 Task: Look for space in Santo Tomé, Argentina from 4th June, 2023 to 8th June, 2023 for 2 adults in price range Rs.8000 to Rs.16000. Place can be private room with 1  bedroom having 1 bed and 1 bathroom. Property type can be hotel. Amenities needed are: heating, . Booking option can be shelf check-in. Required host language is English.
Action: Mouse moved to (408, 94)
Screenshot: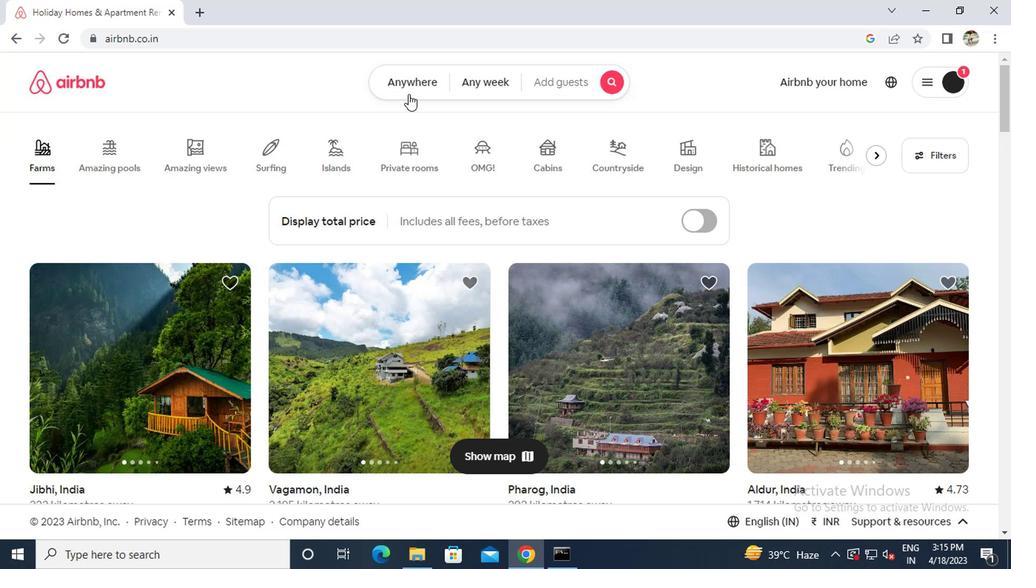 
Action: Mouse pressed left at (408, 94)
Screenshot: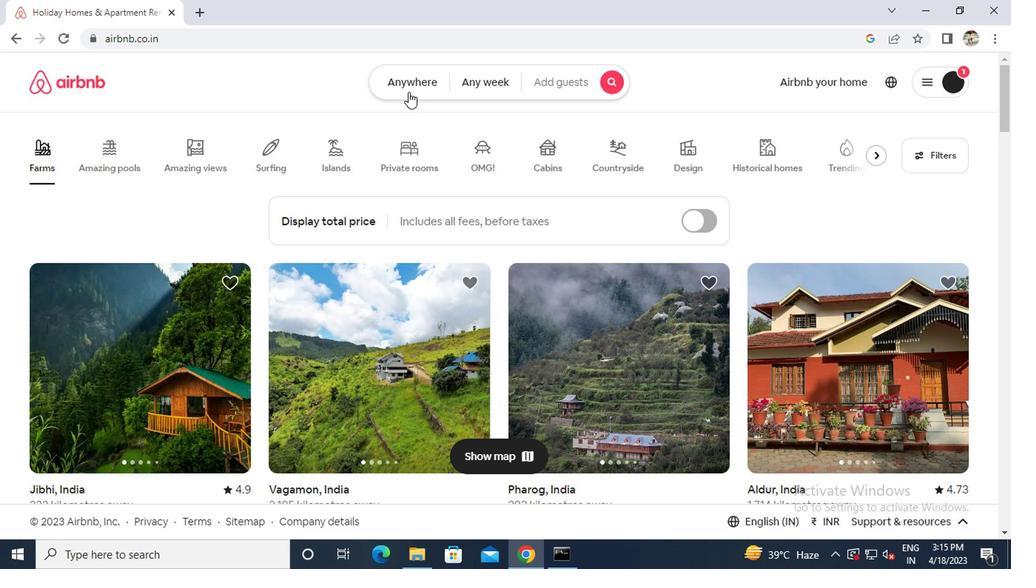
Action: Mouse moved to (279, 145)
Screenshot: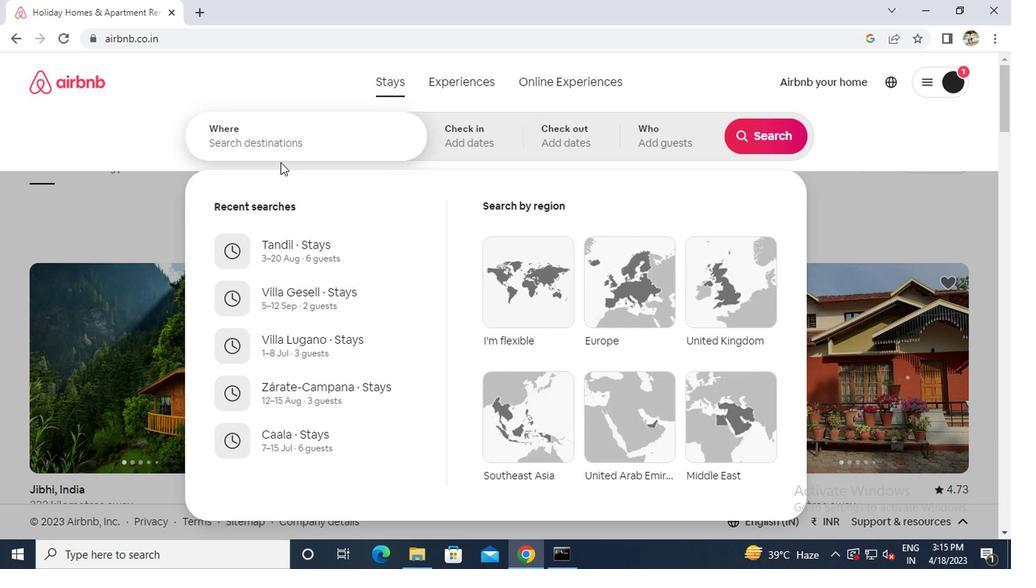 
Action: Mouse pressed left at (279, 145)
Screenshot: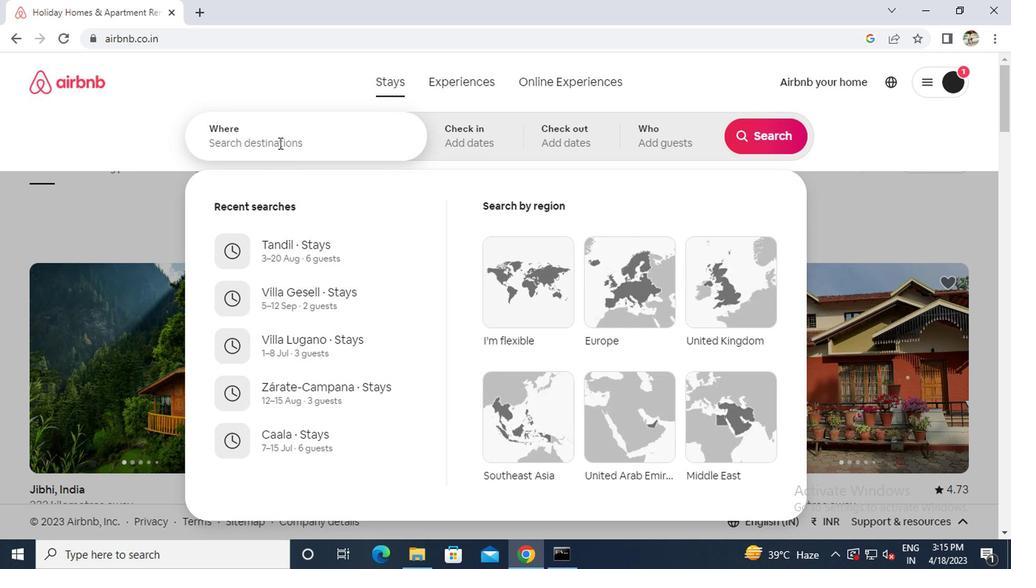 
Action: Key pressed s<Key.caps_lock>anto<Key.space><Key.caps_lock>t<Key.caps_lock>ome<Key.space><Key.caps_lock>a<Key.caps_lock>rgentina
Screenshot: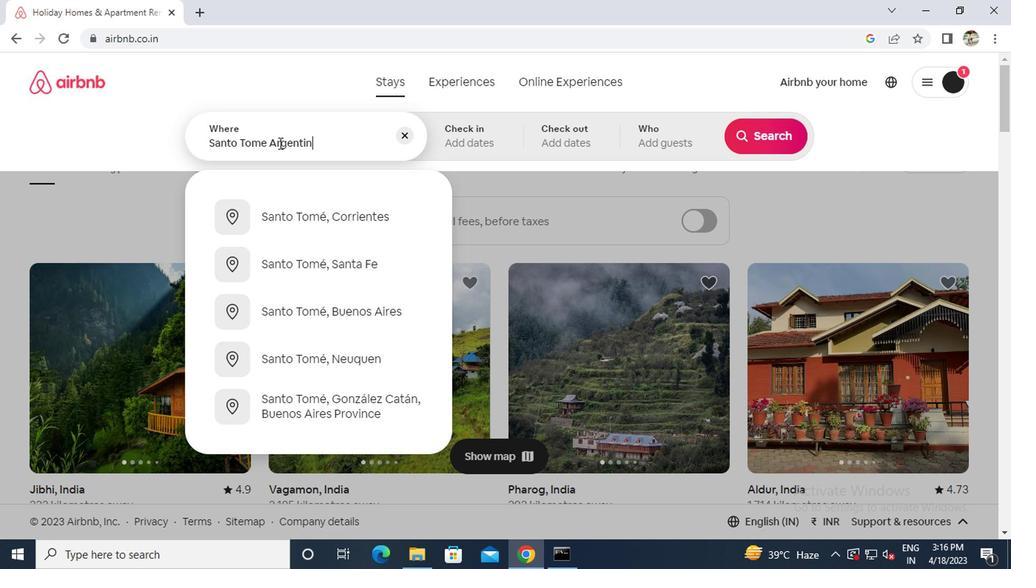 
Action: Mouse moved to (308, 212)
Screenshot: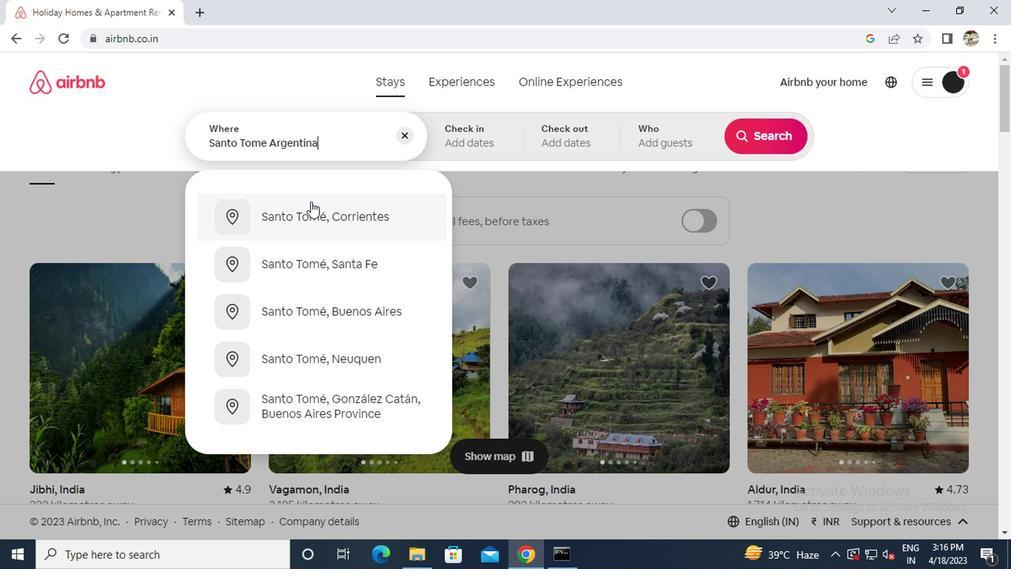 
Action: Mouse pressed left at (308, 212)
Screenshot: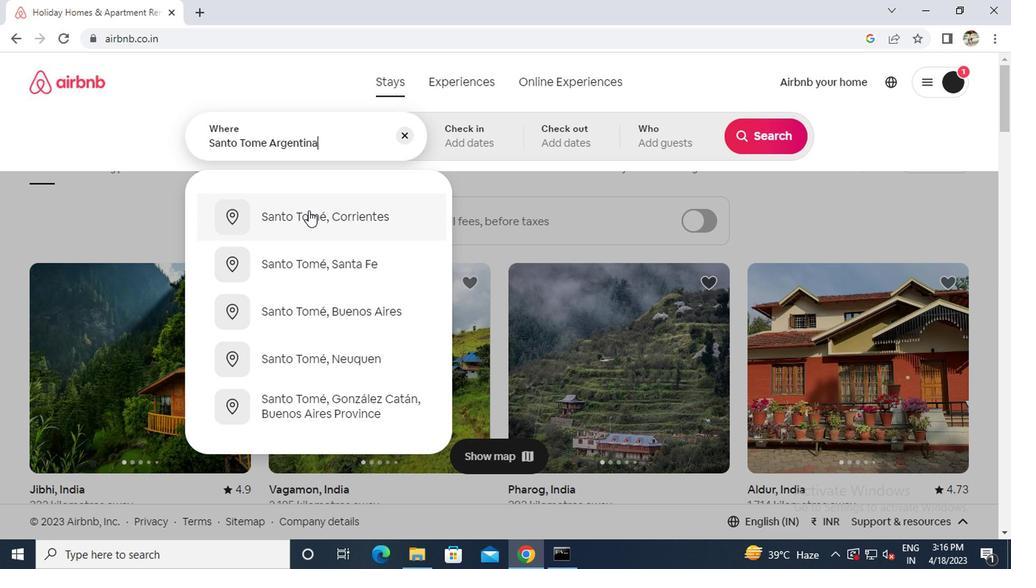 
Action: Mouse moved to (749, 259)
Screenshot: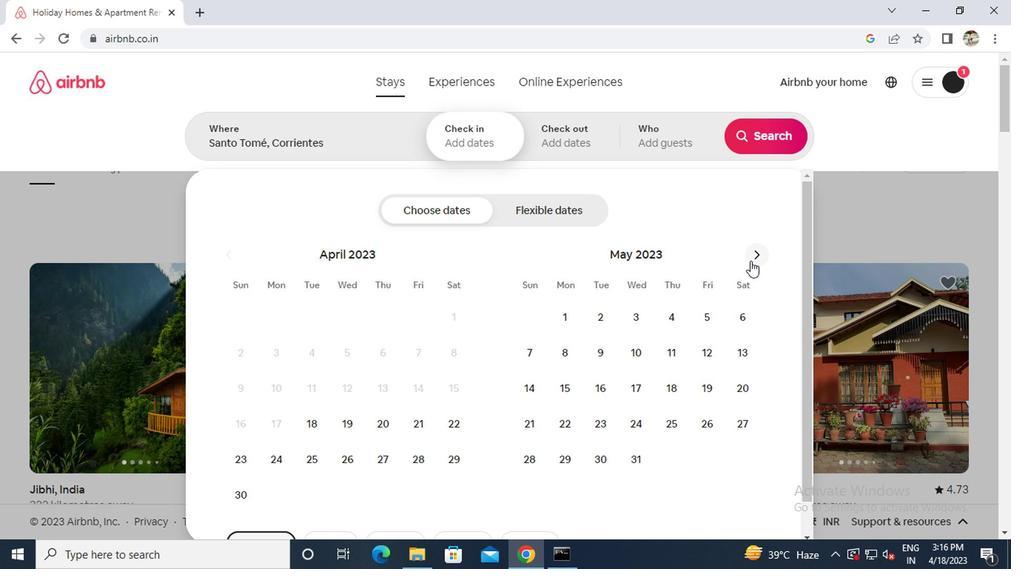 
Action: Mouse pressed left at (749, 259)
Screenshot: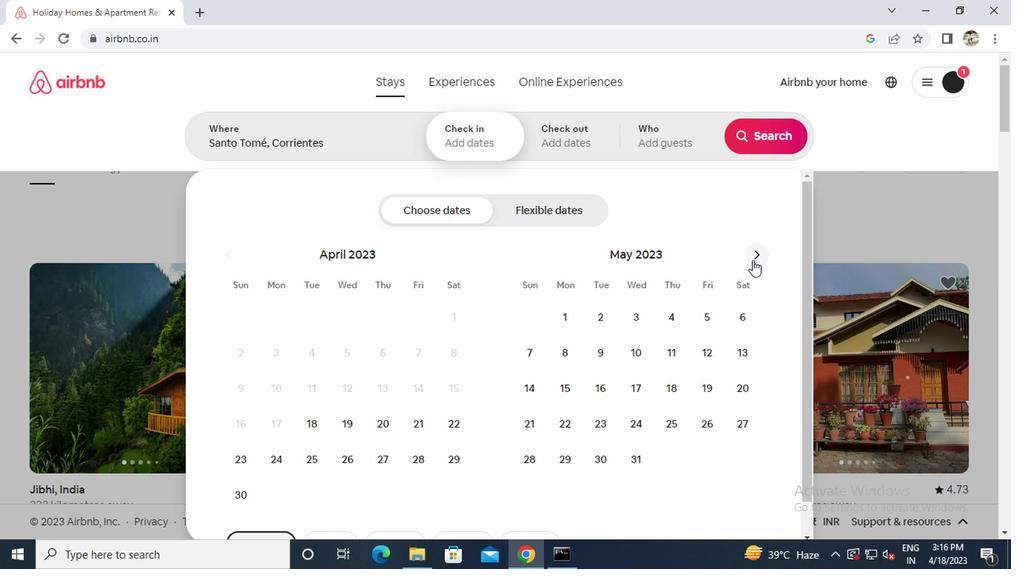 
Action: Mouse pressed left at (749, 259)
Screenshot: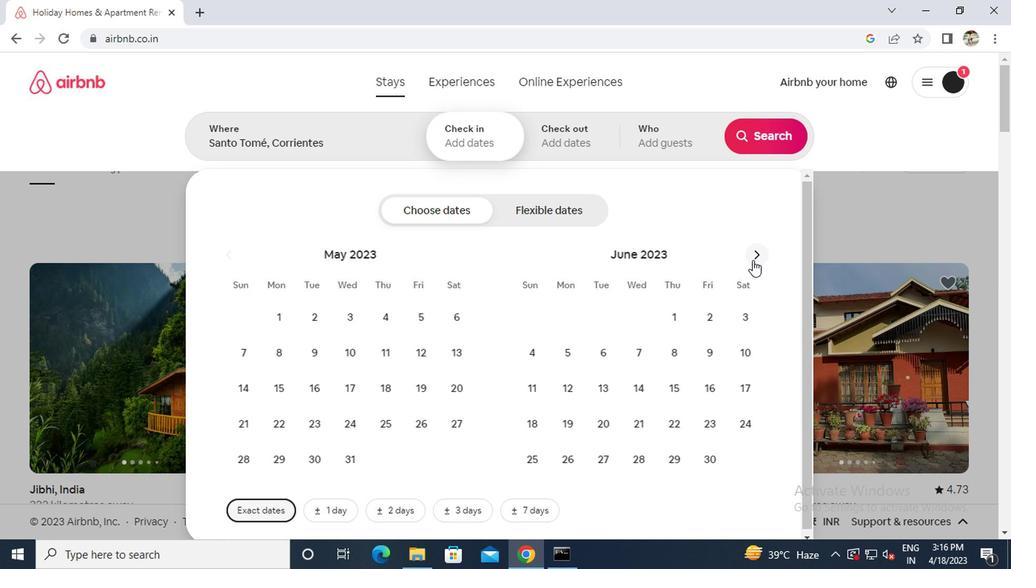 
Action: Mouse moved to (246, 354)
Screenshot: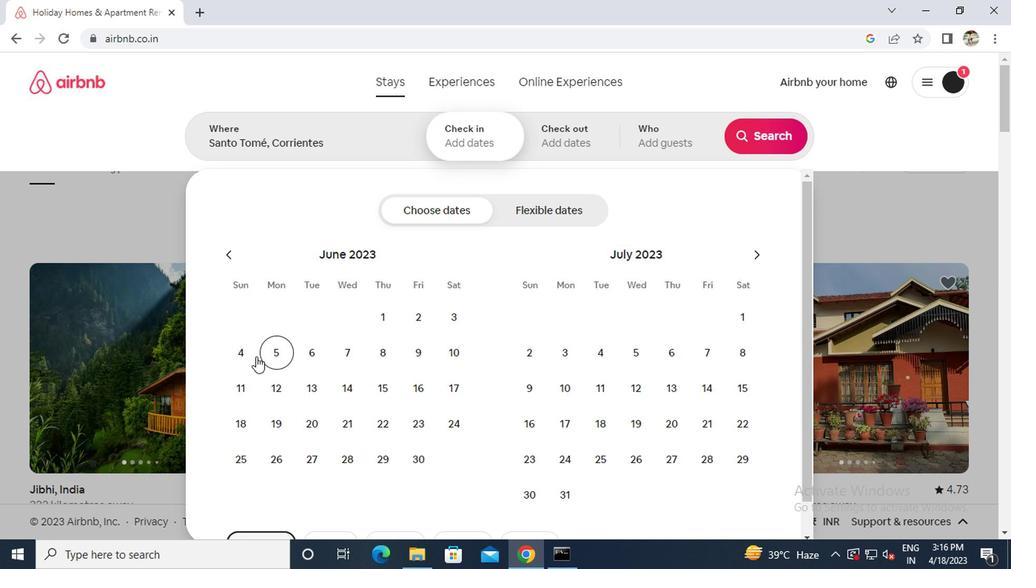
Action: Mouse pressed left at (246, 354)
Screenshot: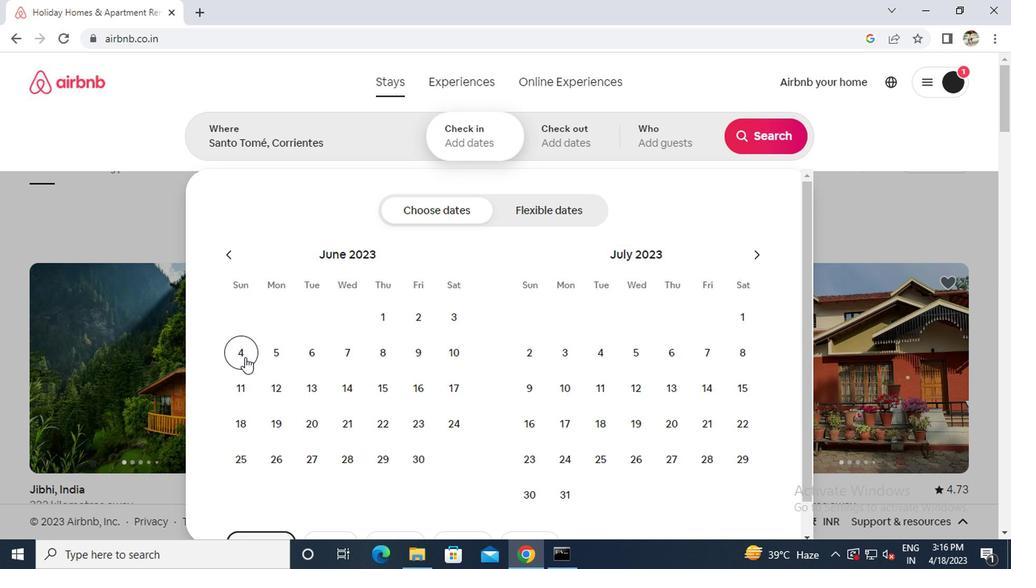 
Action: Mouse moved to (389, 358)
Screenshot: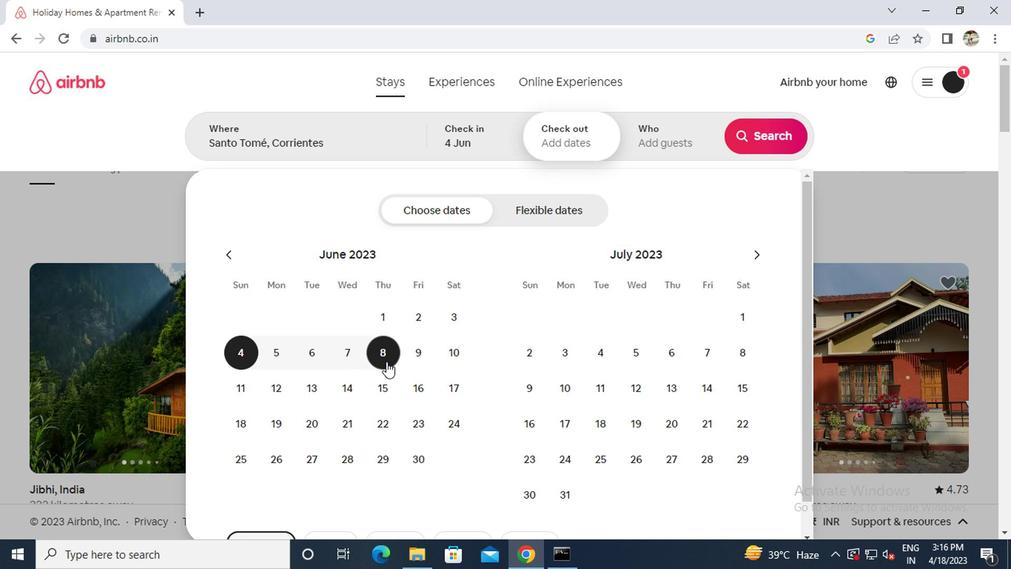 
Action: Mouse pressed left at (389, 358)
Screenshot: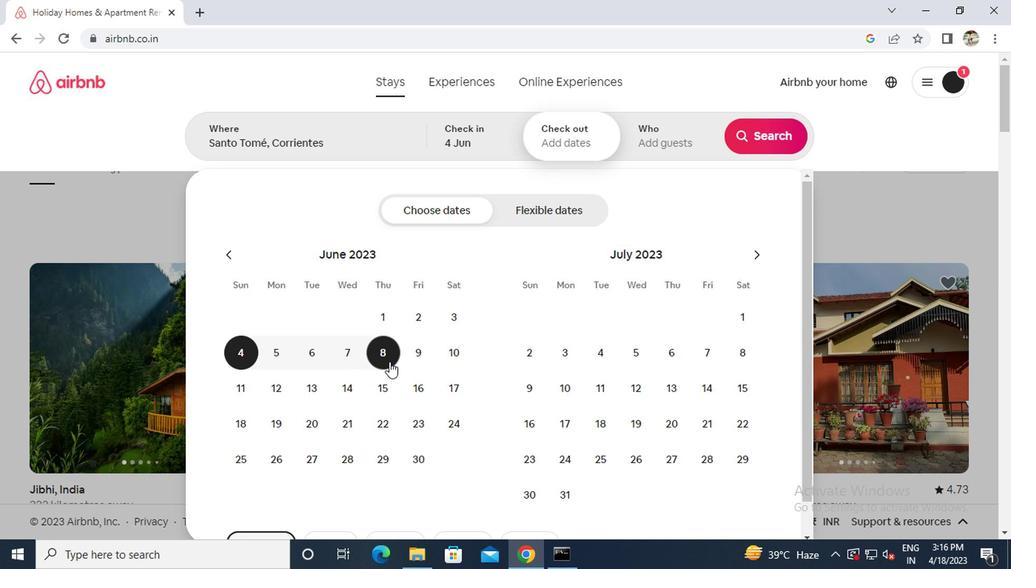 
Action: Mouse moved to (641, 149)
Screenshot: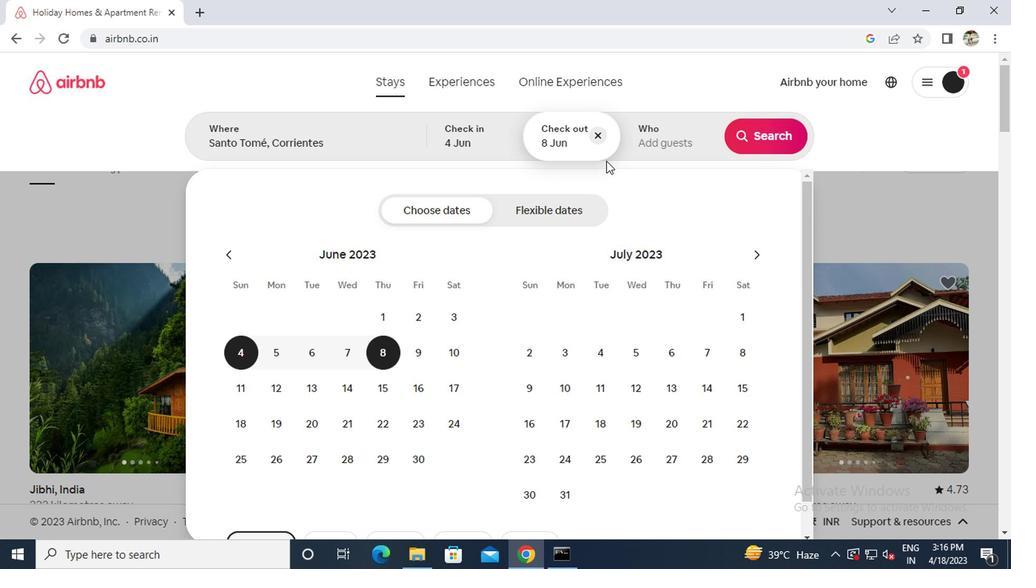
Action: Mouse pressed left at (641, 149)
Screenshot: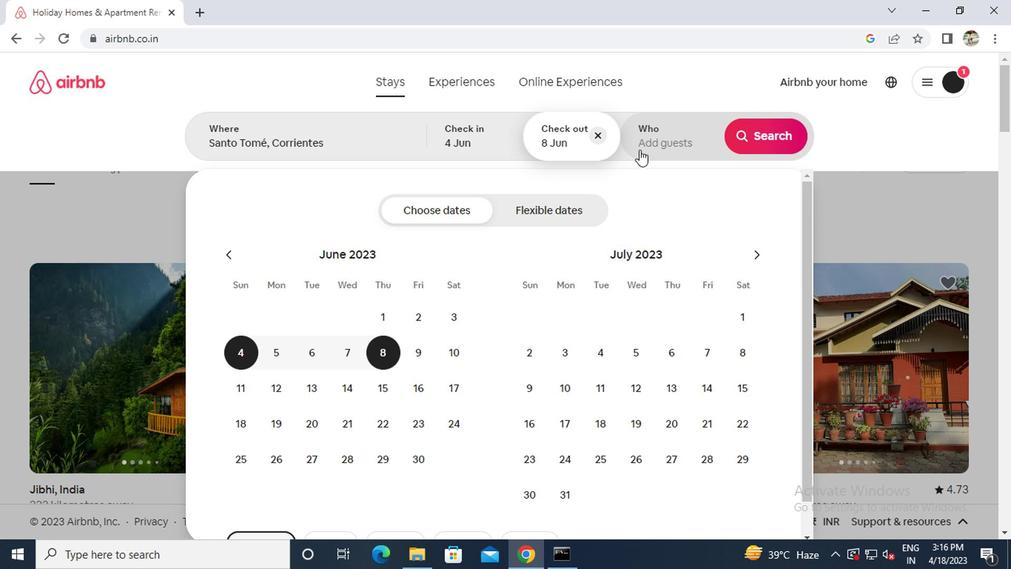 
Action: Mouse moved to (760, 217)
Screenshot: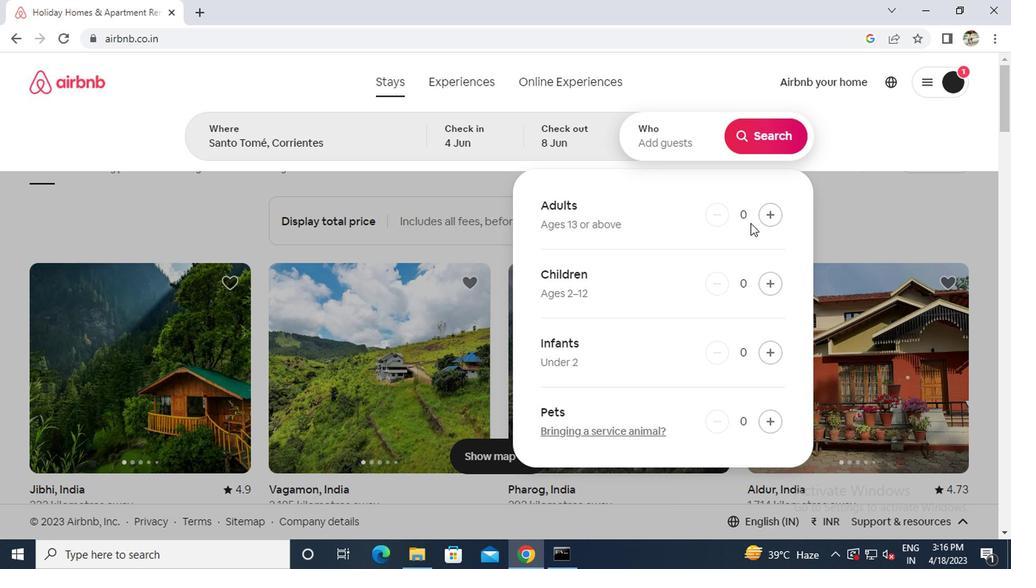 
Action: Mouse pressed left at (760, 217)
Screenshot: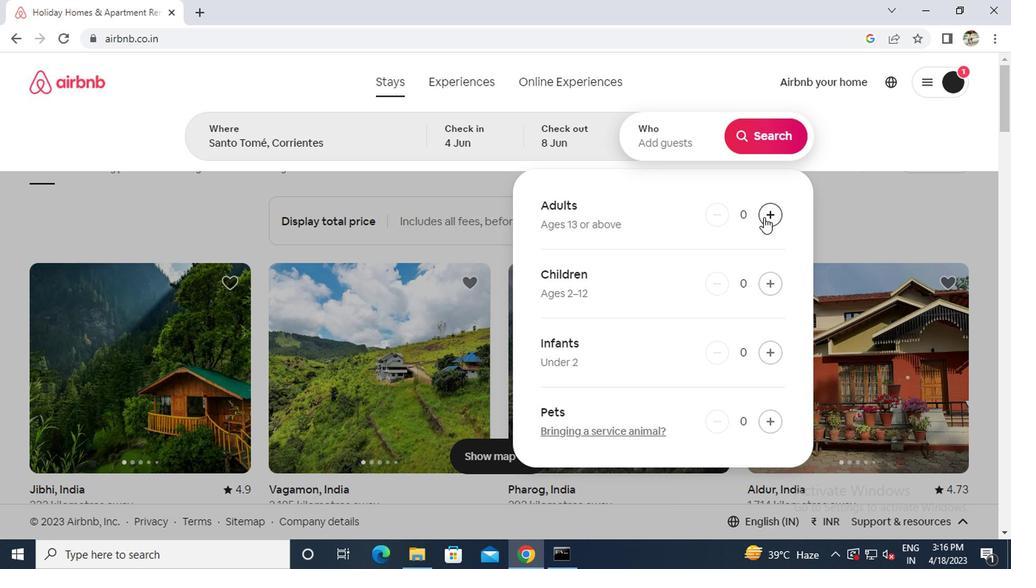 
Action: Mouse pressed left at (760, 217)
Screenshot: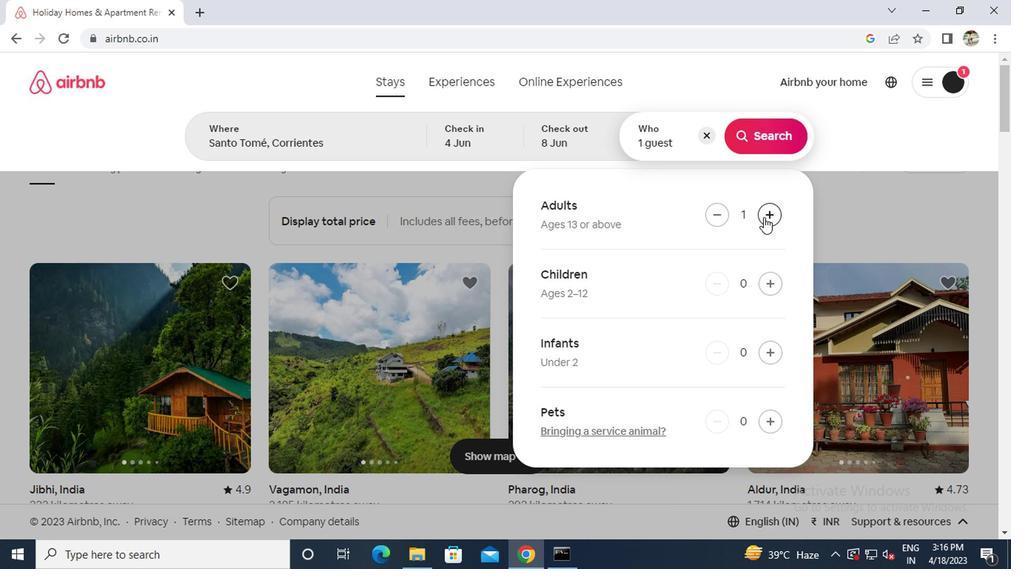 
Action: Mouse moved to (764, 145)
Screenshot: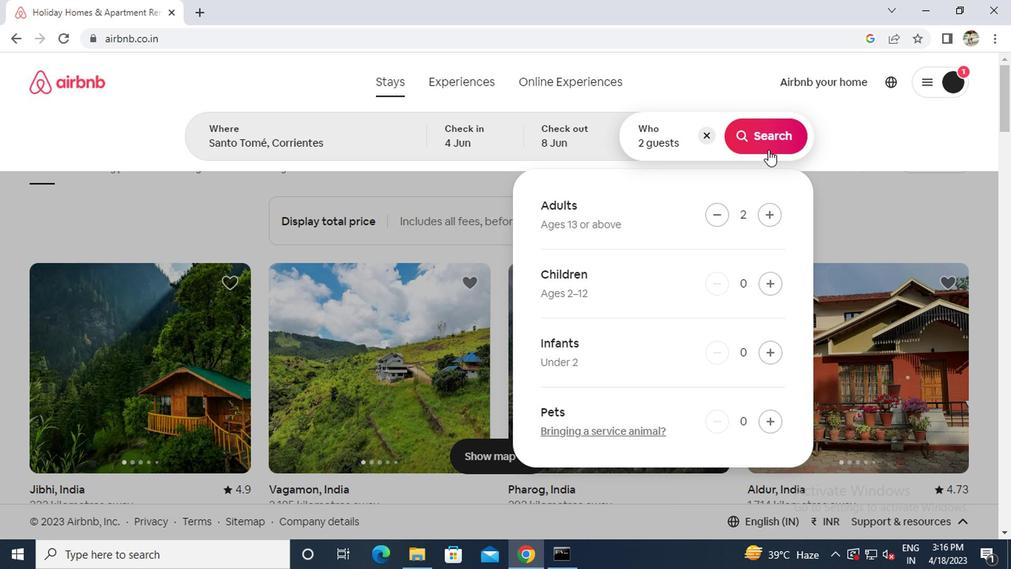 
Action: Mouse pressed left at (764, 145)
Screenshot: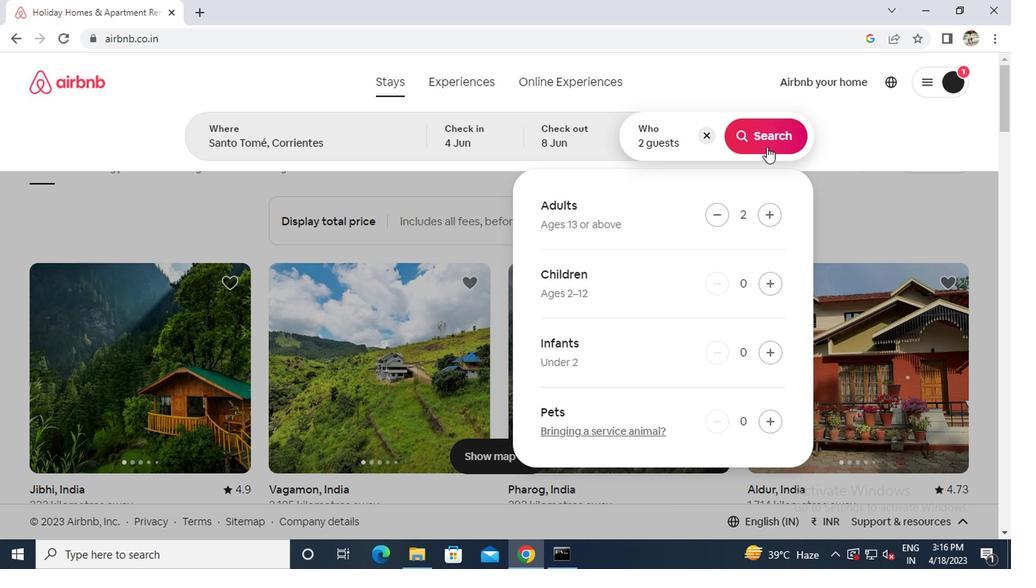 
Action: Mouse moved to (931, 141)
Screenshot: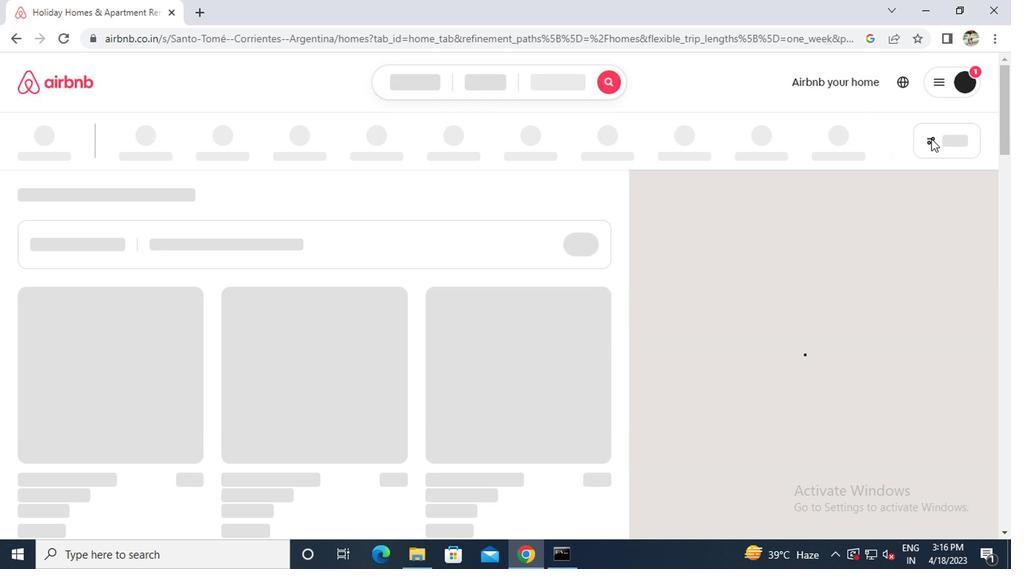 
Action: Mouse pressed left at (931, 141)
Screenshot: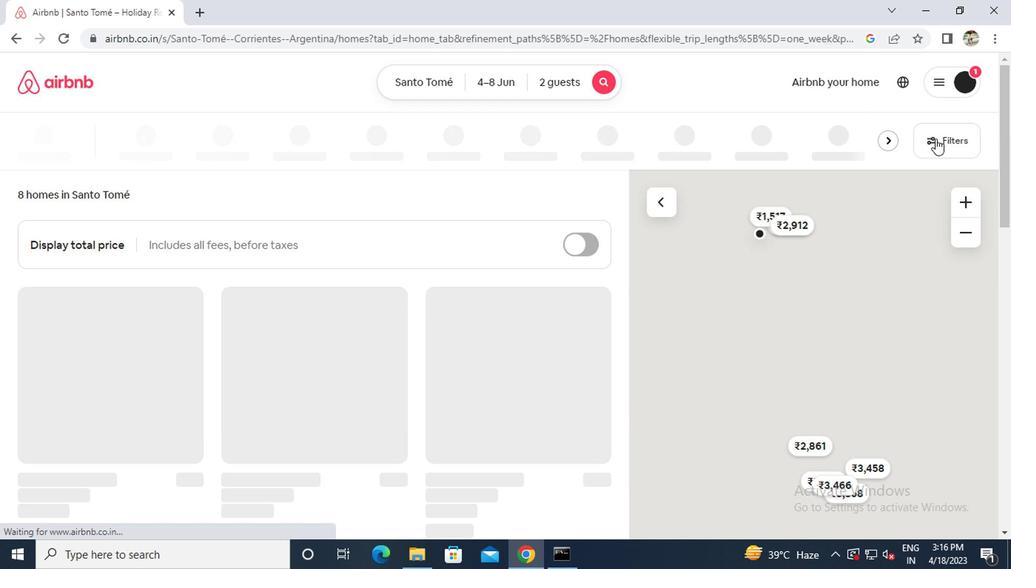 
Action: Mouse moved to (388, 331)
Screenshot: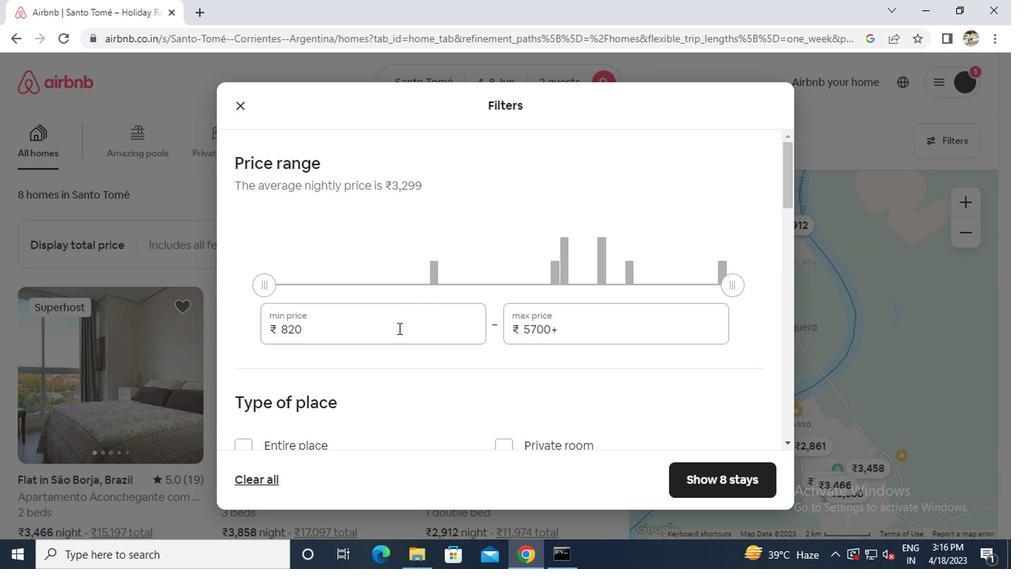 
Action: Mouse pressed left at (388, 331)
Screenshot: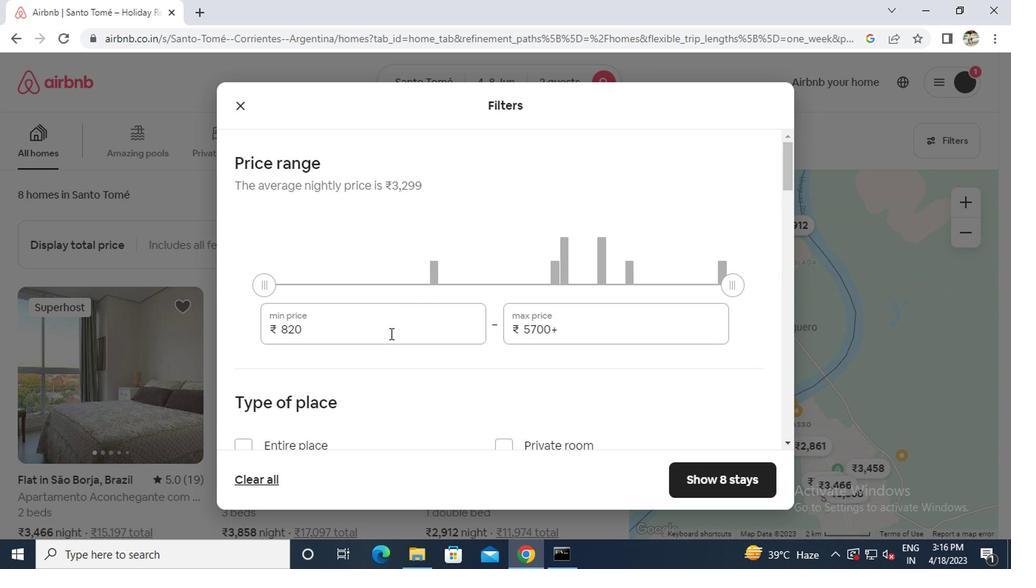 
Action: Key pressed ctrl+A8000
Screenshot: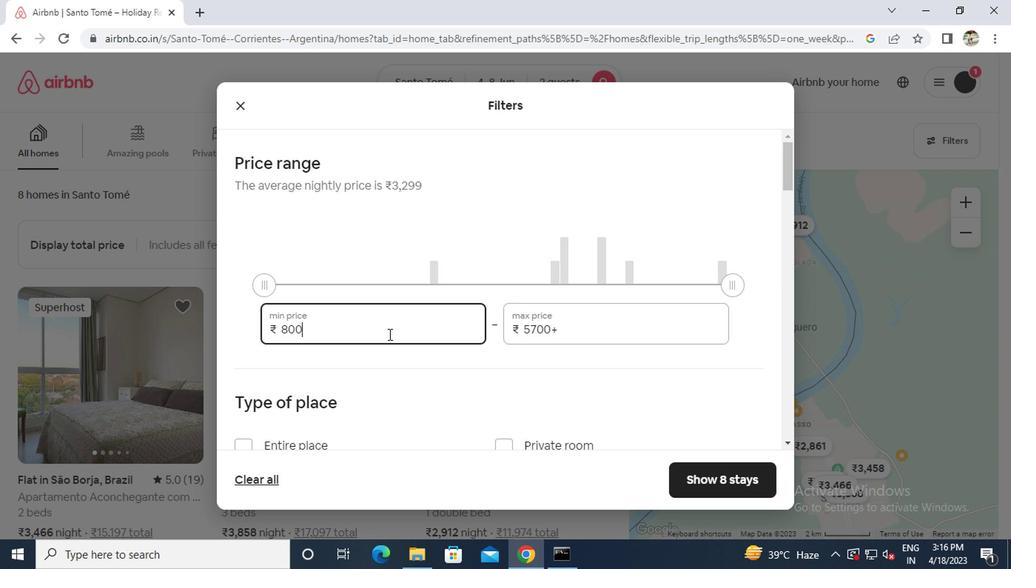 
Action: Mouse moved to (591, 330)
Screenshot: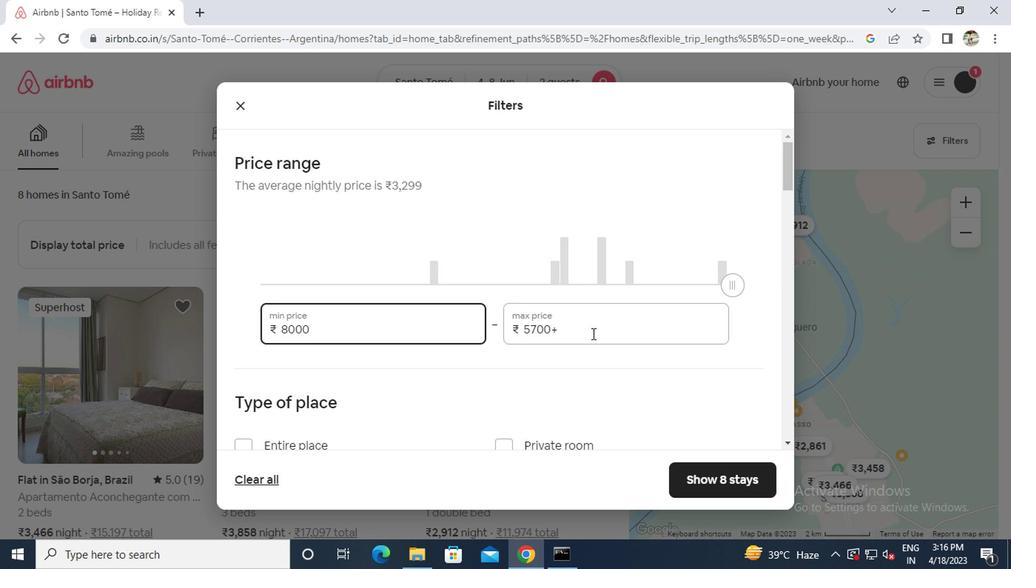 
Action: Mouse pressed left at (591, 330)
Screenshot: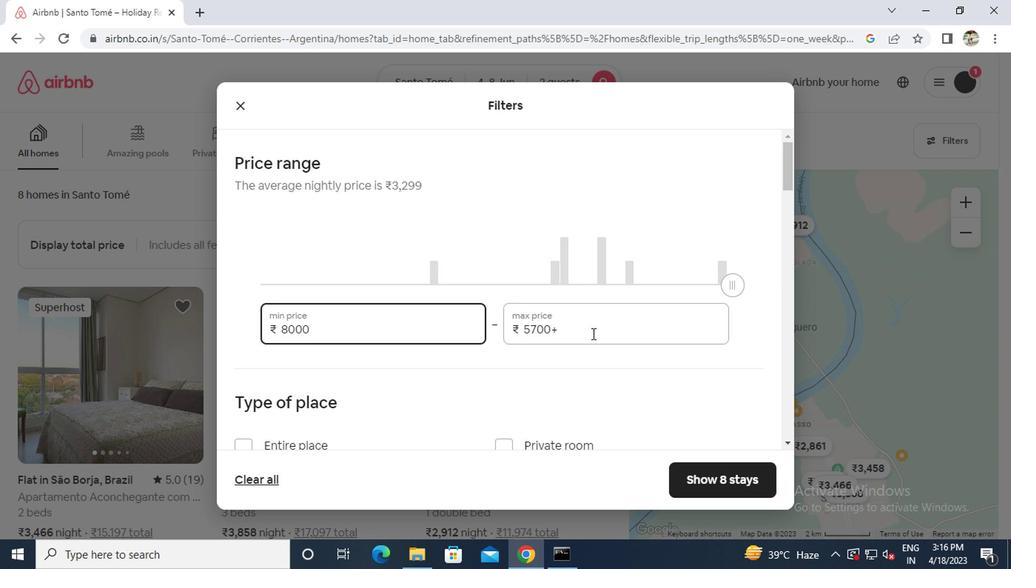 
Action: Key pressed ctrl+A16000
Screenshot: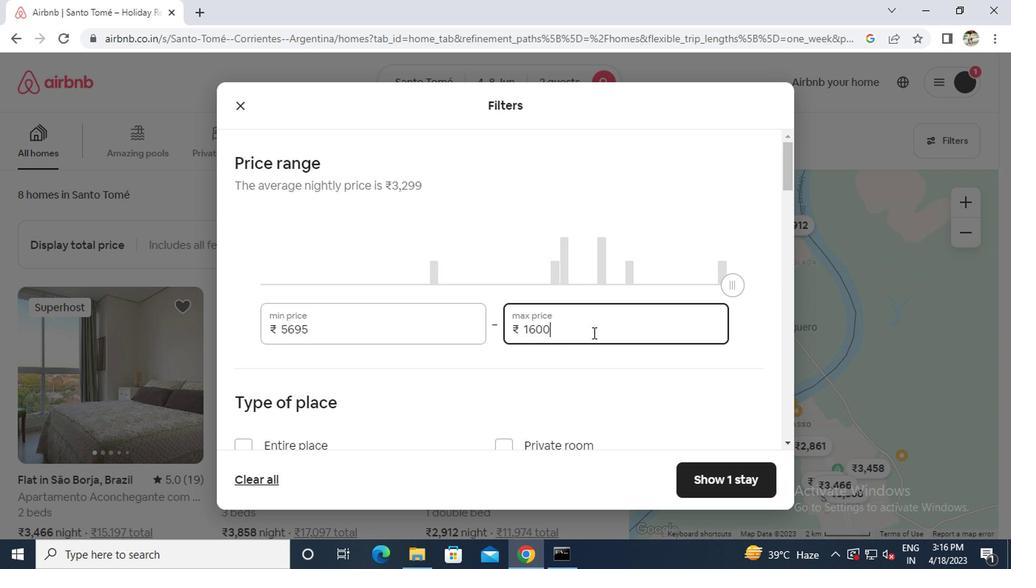 
Action: Mouse scrolled (591, 329) with delta (0, 0)
Screenshot: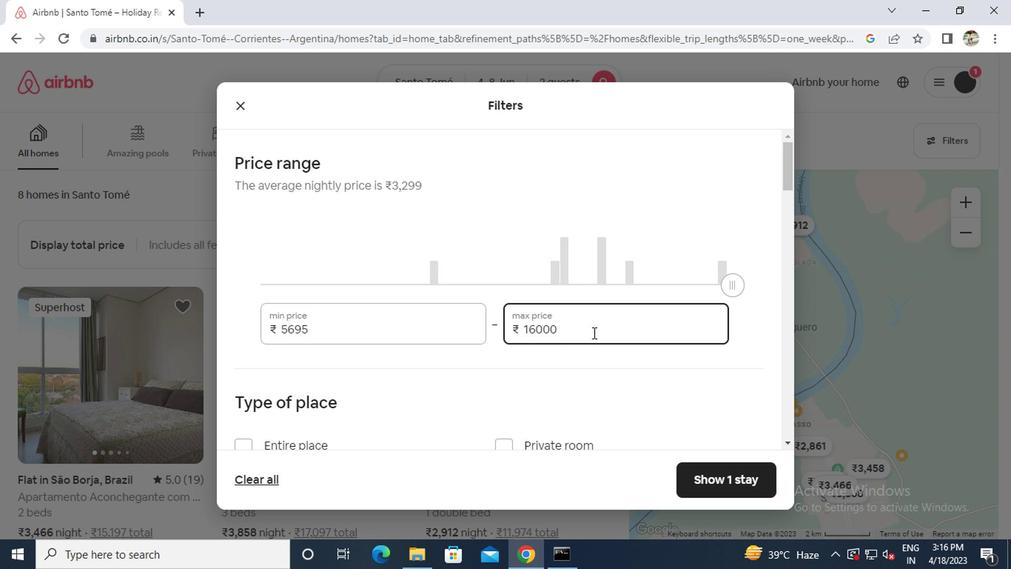 
Action: Mouse scrolled (591, 329) with delta (0, 0)
Screenshot: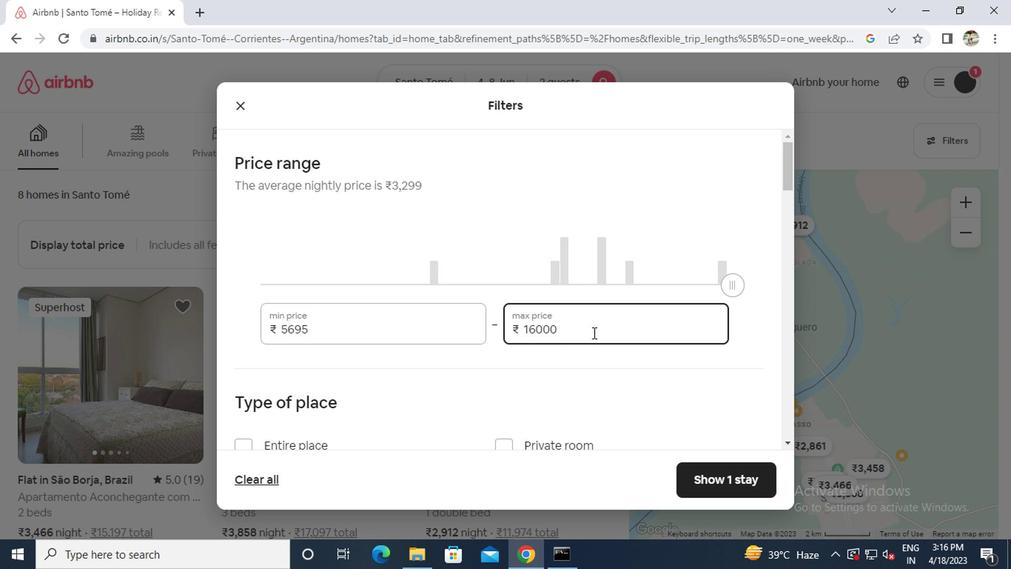 
Action: Mouse moved to (496, 300)
Screenshot: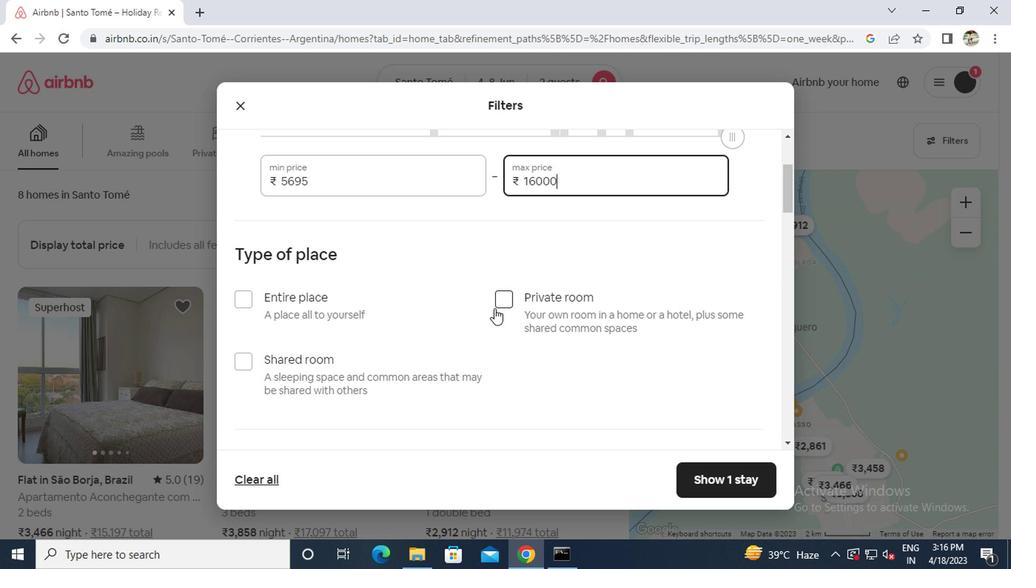 
Action: Mouse pressed left at (496, 300)
Screenshot: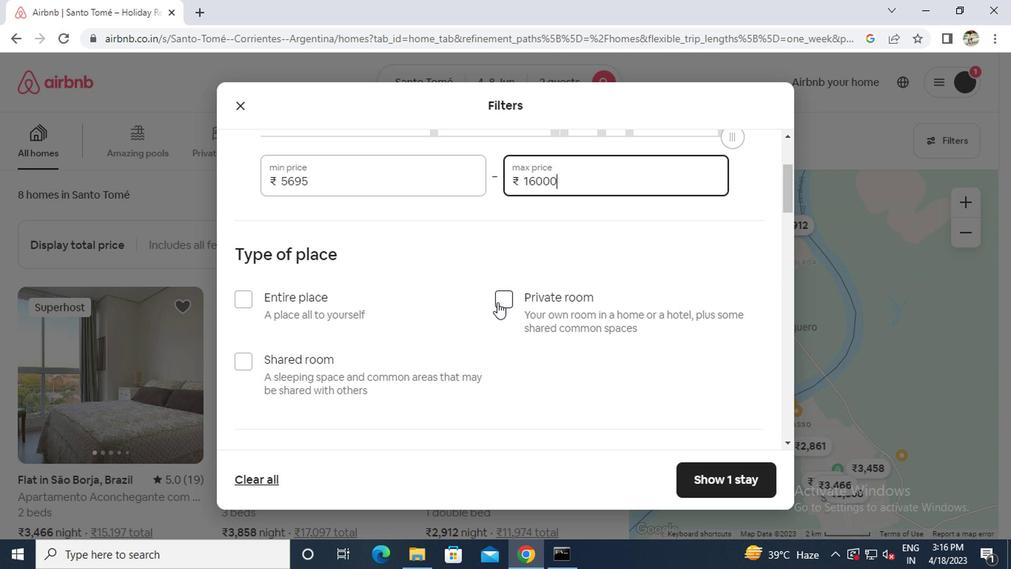 
Action: Mouse scrolled (496, 300) with delta (0, 0)
Screenshot: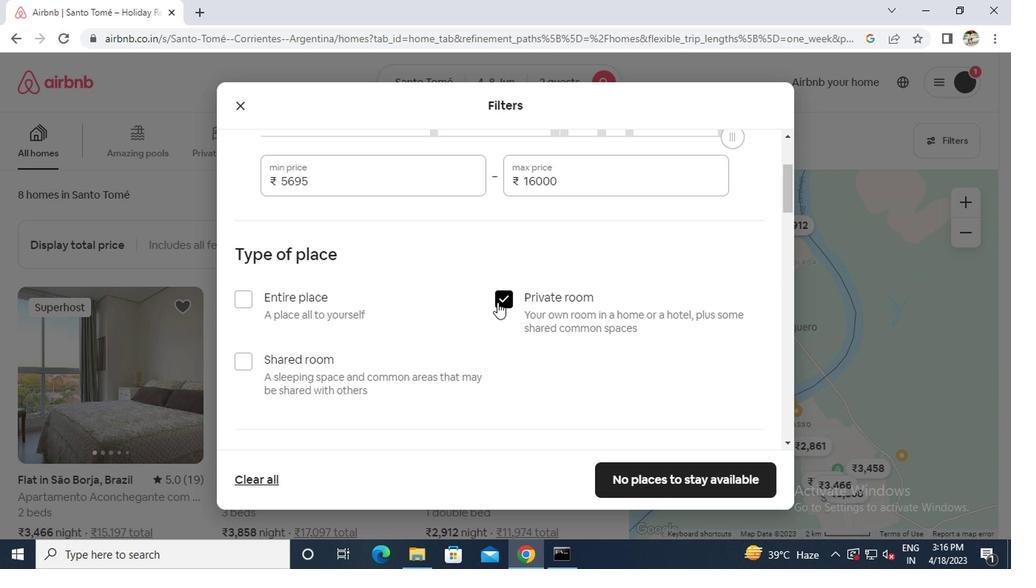 
Action: Mouse scrolled (496, 300) with delta (0, 0)
Screenshot: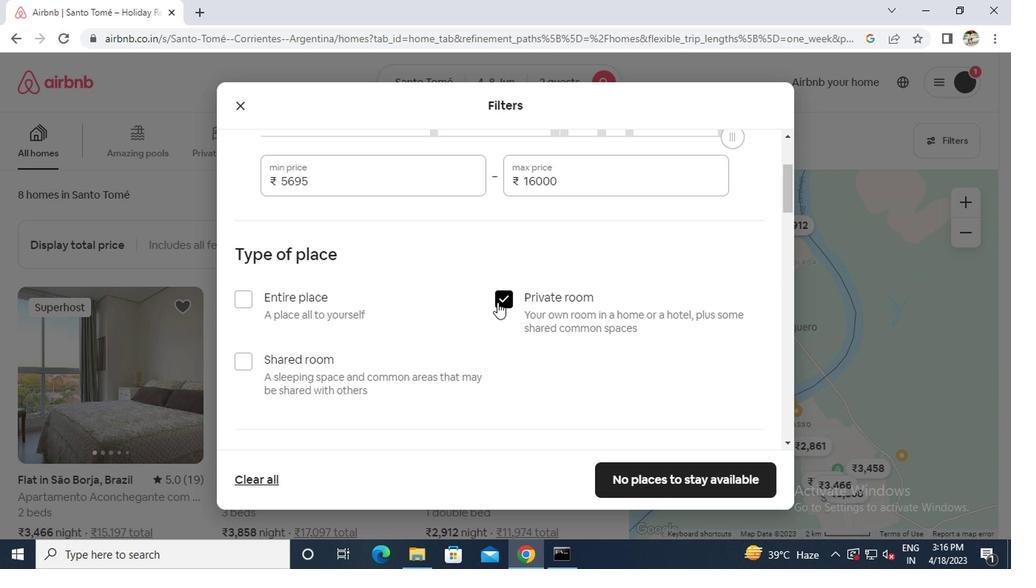 
Action: Mouse moved to (334, 395)
Screenshot: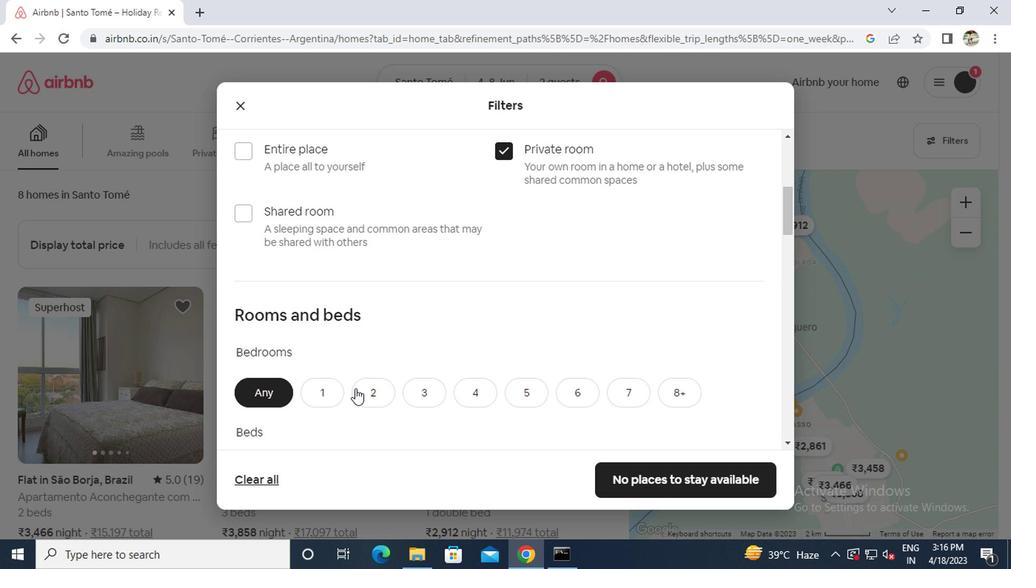 
Action: Mouse pressed left at (334, 395)
Screenshot: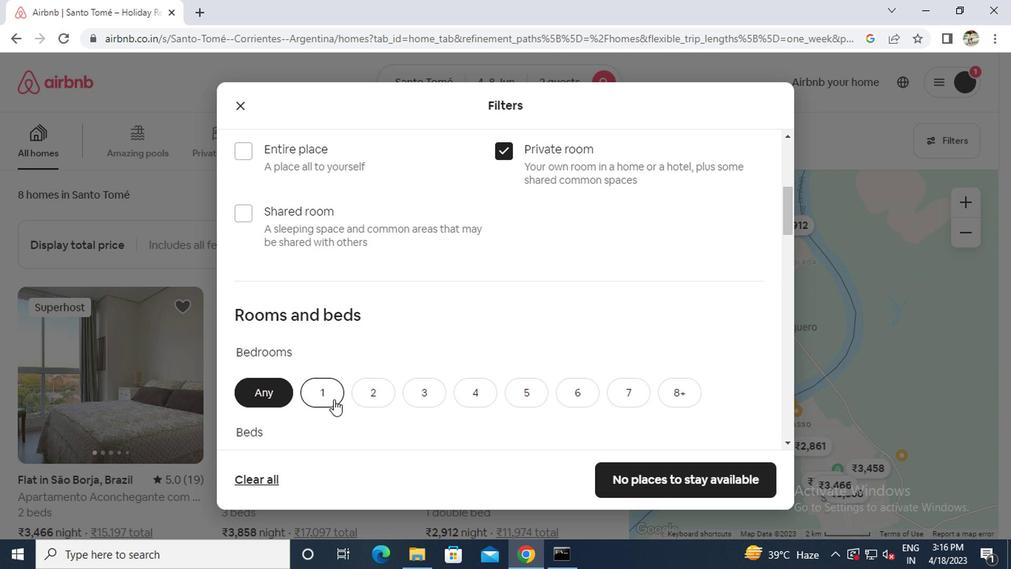 
Action: Mouse scrolled (334, 394) with delta (0, -1)
Screenshot: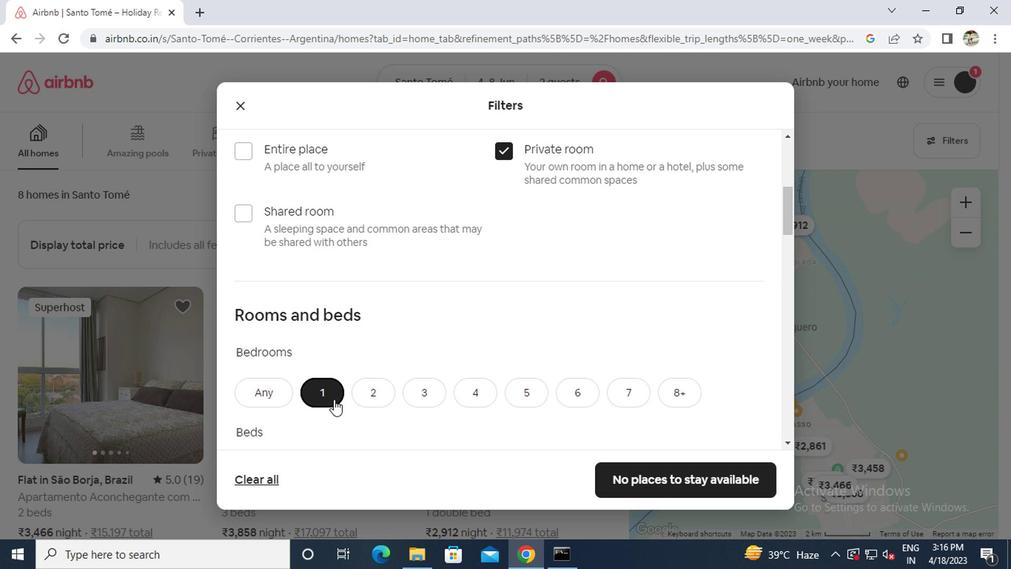 
Action: Mouse moved to (329, 386)
Screenshot: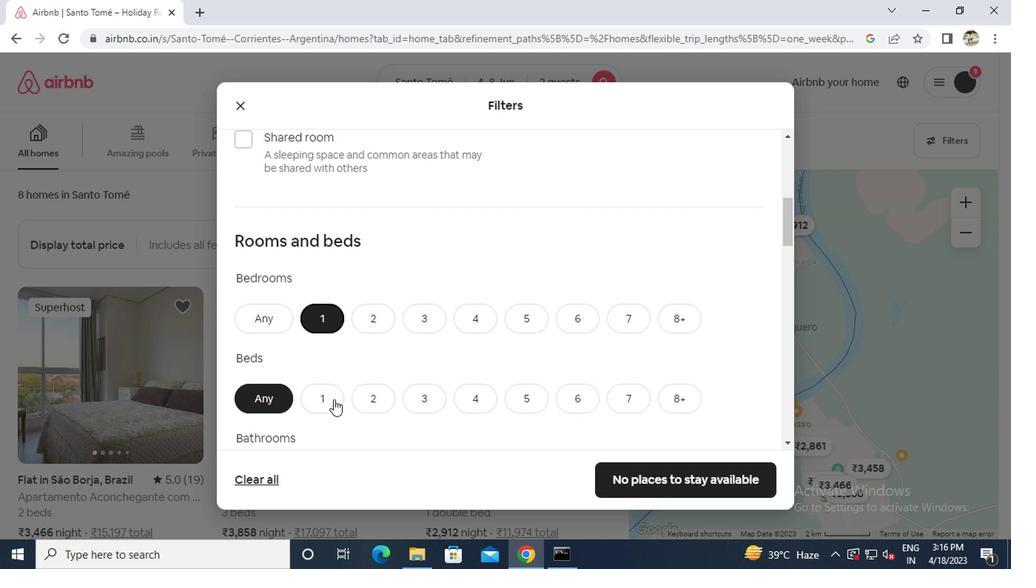 
Action: Mouse pressed left at (329, 386)
Screenshot: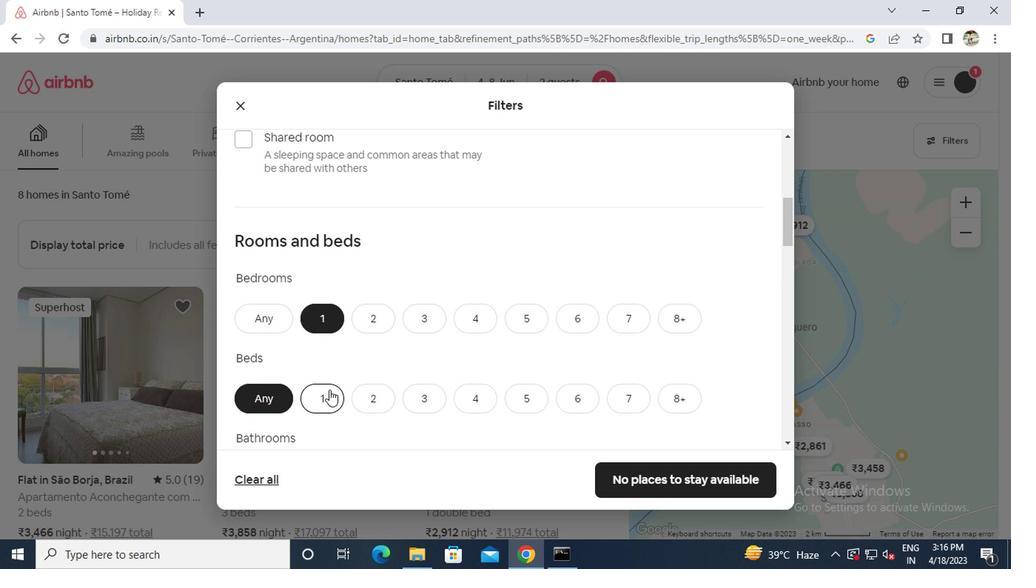 
Action: Mouse scrolled (329, 385) with delta (0, 0)
Screenshot: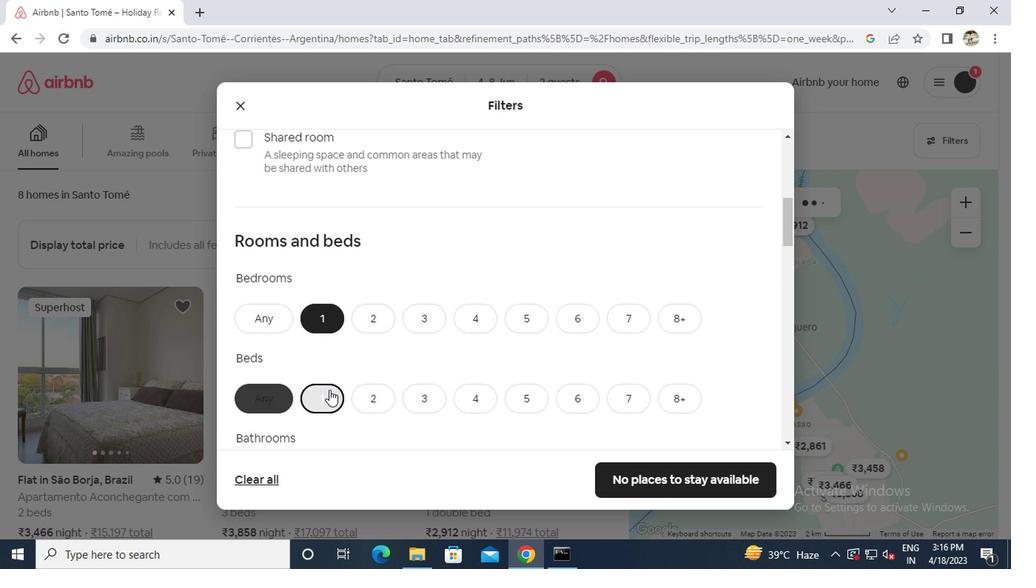 
Action: Mouse moved to (326, 394)
Screenshot: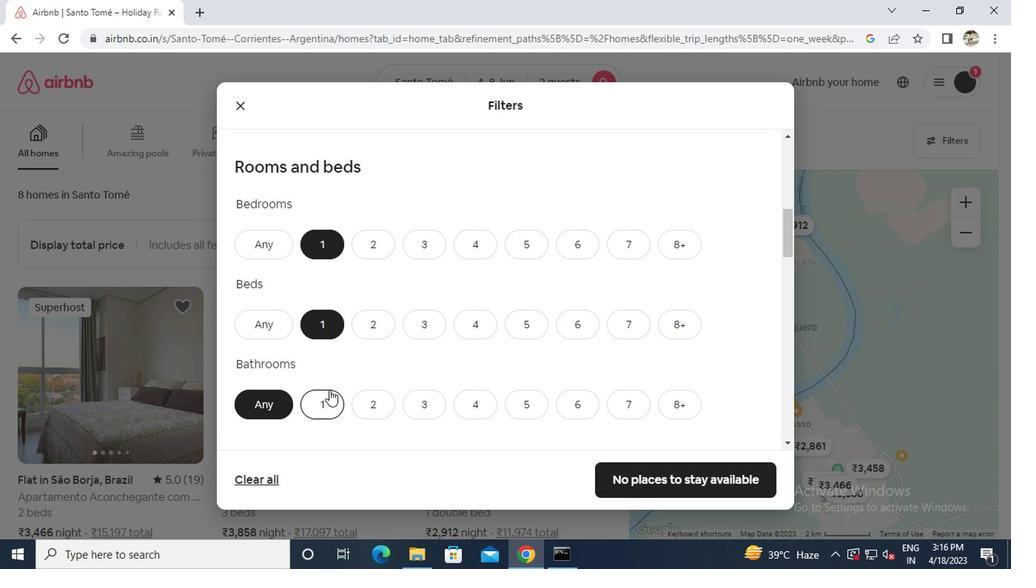 
Action: Mouse pressed left at (326, 394)
Screenshot: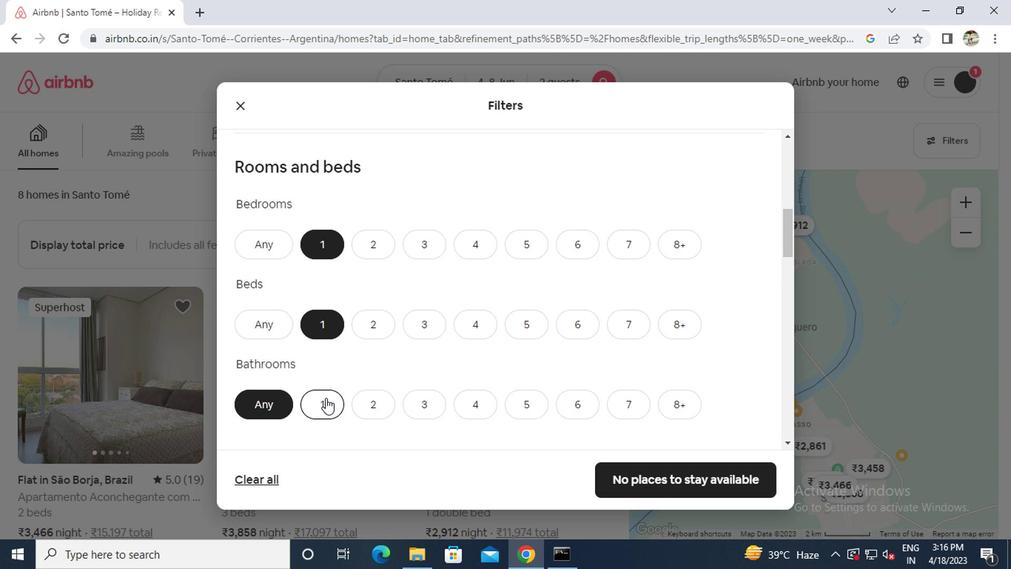 
Action: Mouse scrolled (326, 394) with delta (0, 0)
Screenshot: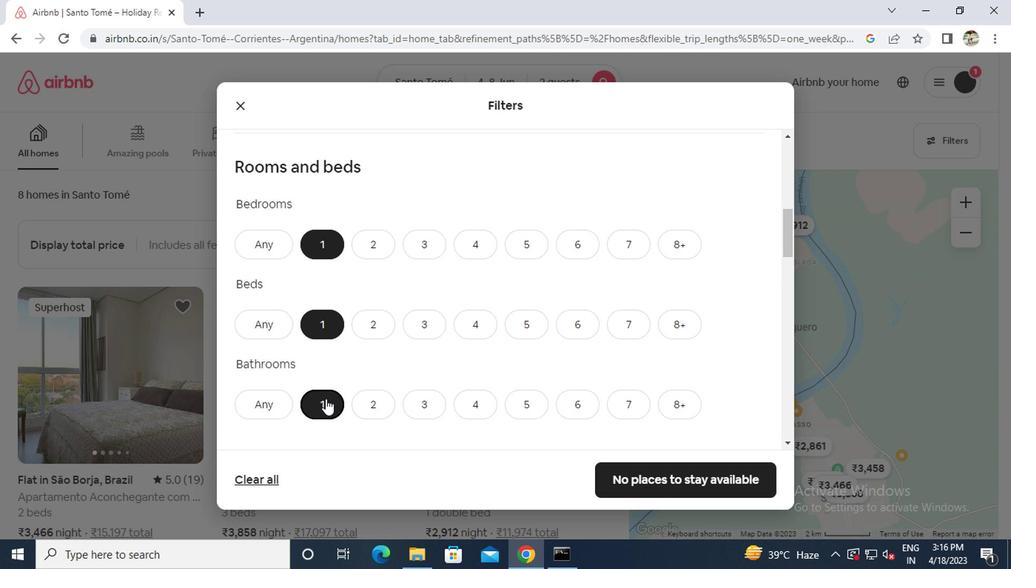 
Action: Mouse scrolled (326, 394) with delta (0, 0)
Screenshot: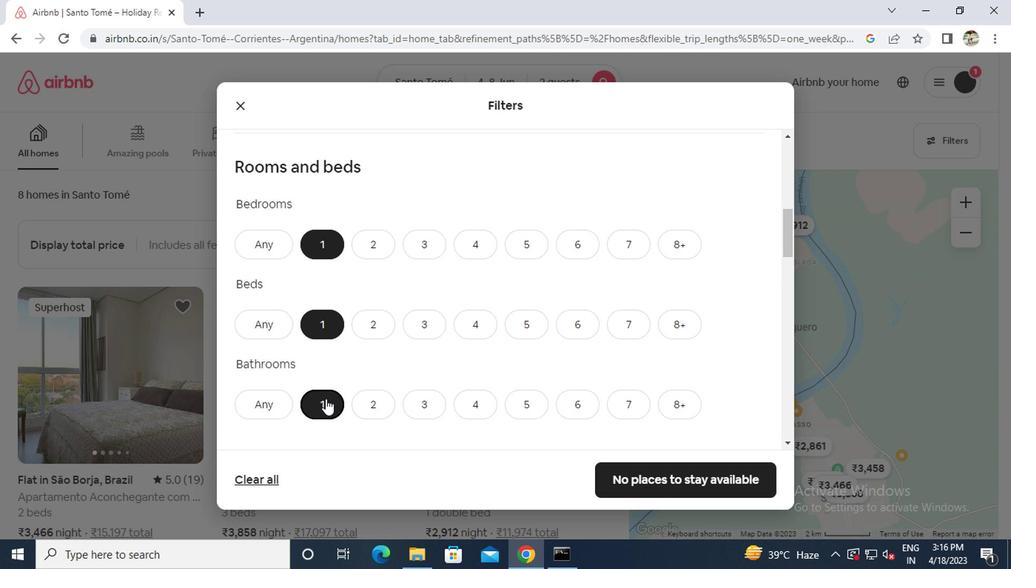 
Action: Mouse moved to (458, 402)
Screenshot: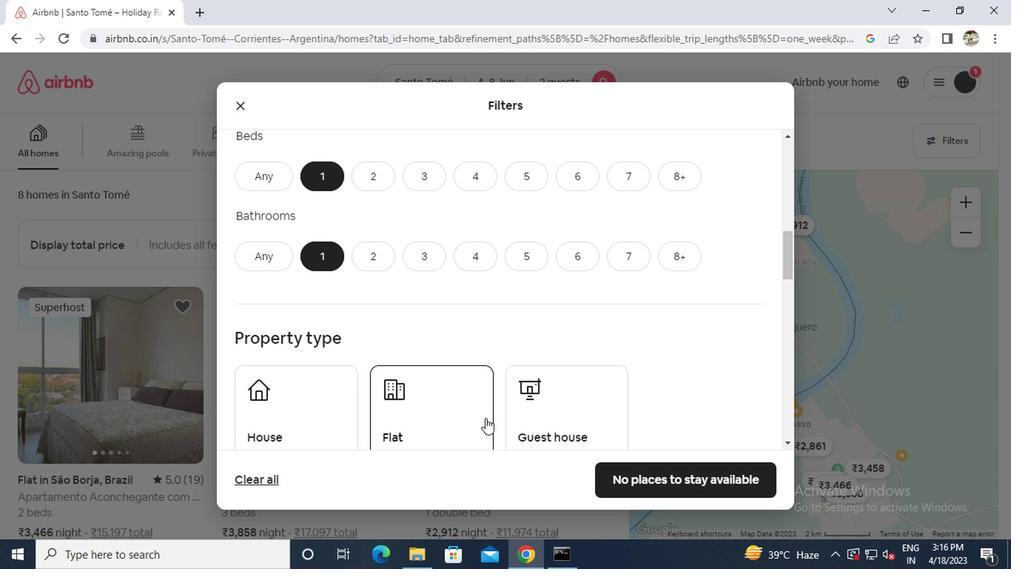 
Action: Mouse scrolled (458, 402) with delta (0, 0)
Screenshot: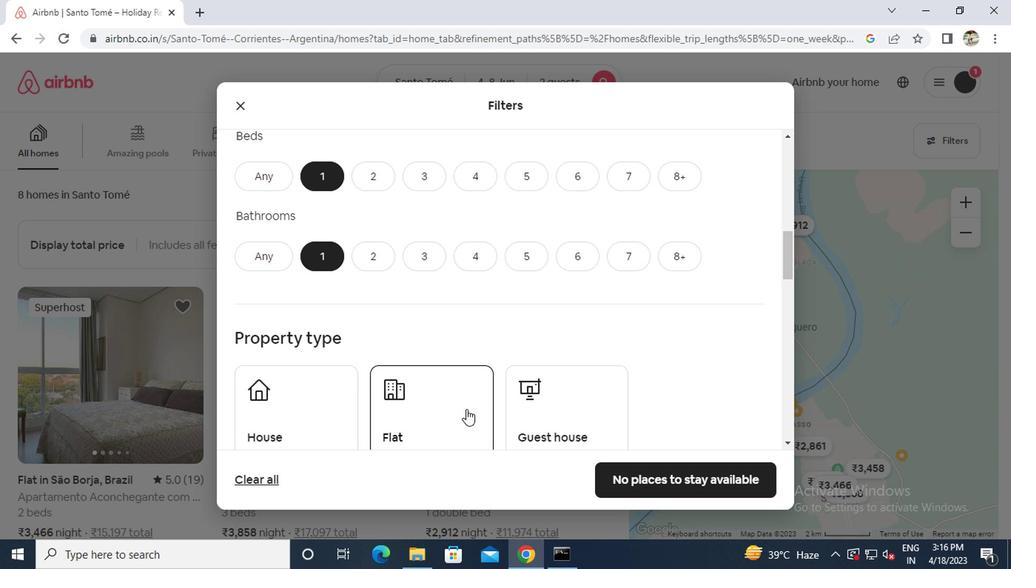 
Action: Mouse scrolled (458, 402) with delta (0, 0)
Screenshot: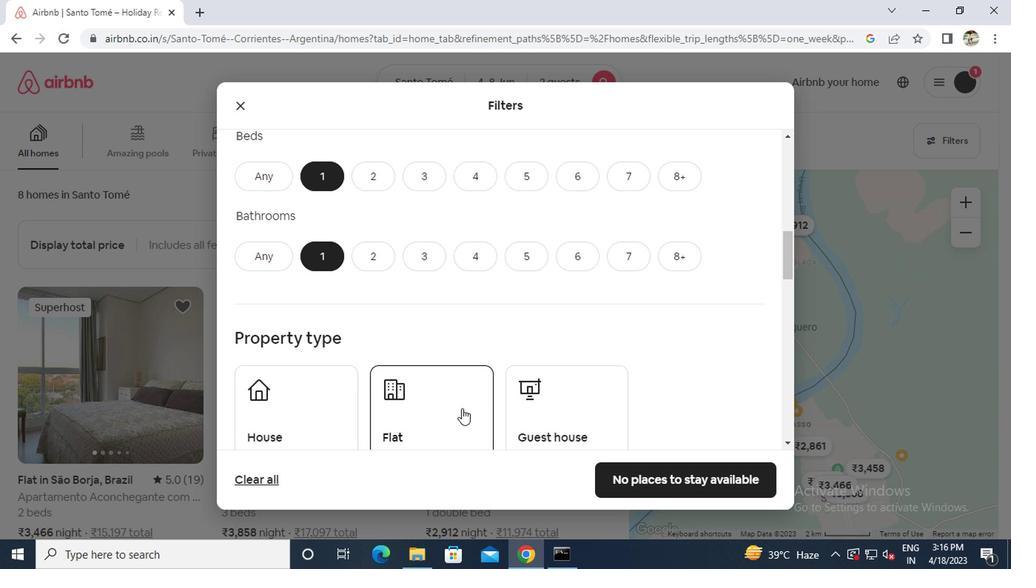 
Action: Mouse scrolled (458, 402) with delta (0, 0)
Screenshot: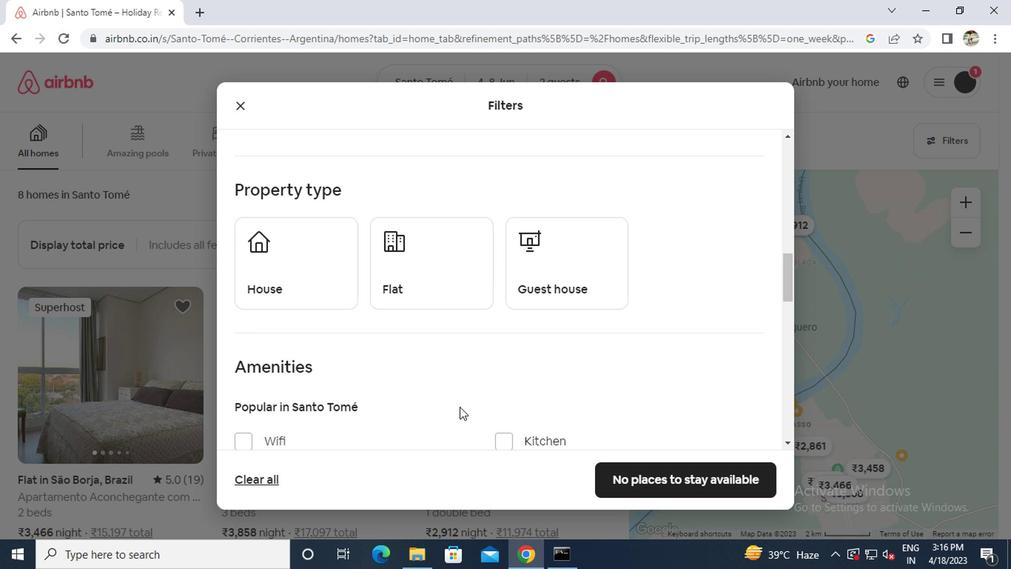 
Action: Mouse scrolled (458, 402) with delta (0, 0)
Screenshot: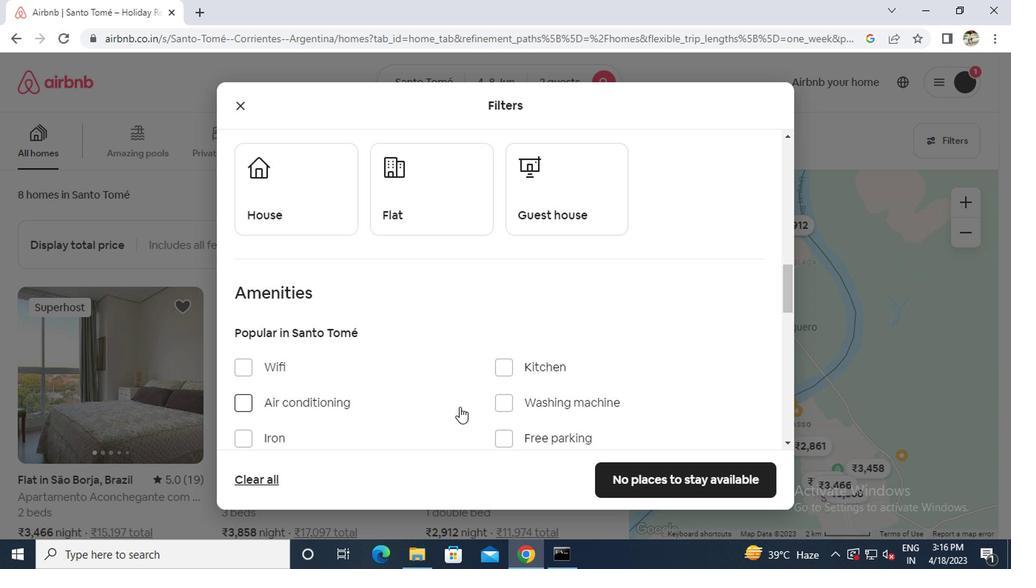 
Action: Mouse moved to (253, 384)
Screenshot: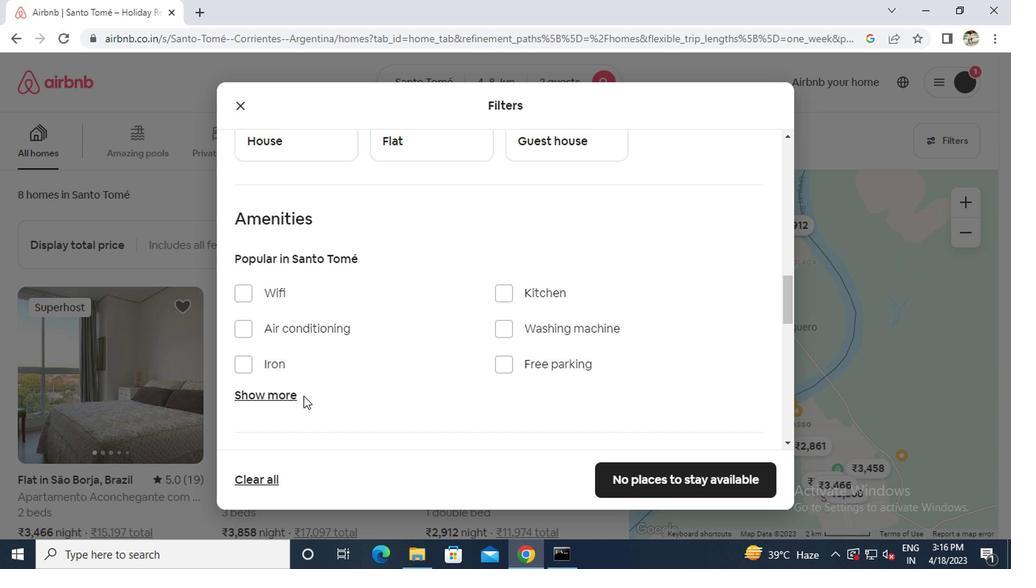 
Action: Mouse pressed left at (253, 384)
Screenshot: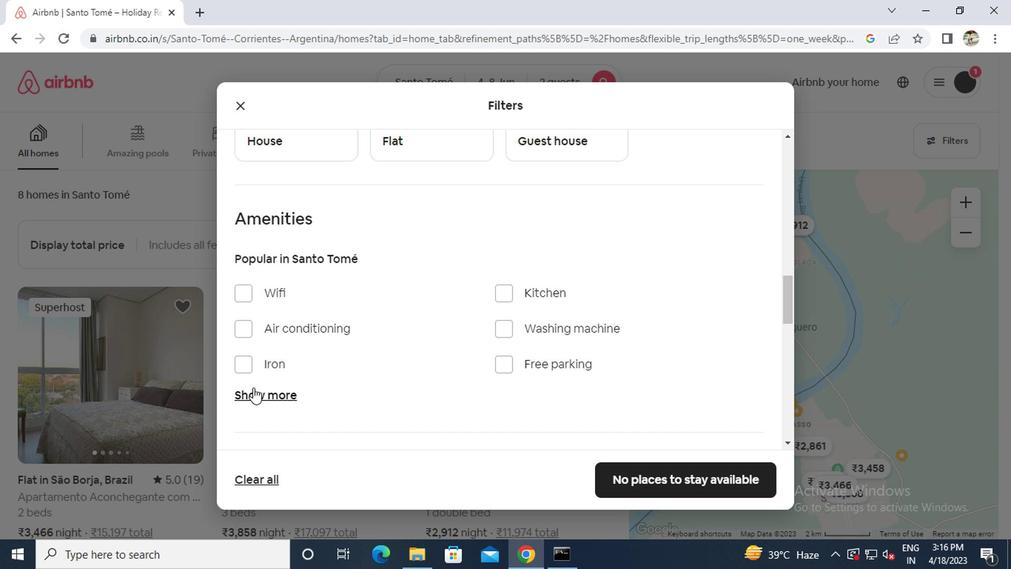 
Action: Mouse scrolled (253, 383) with delta (0, -1)
Screenshot: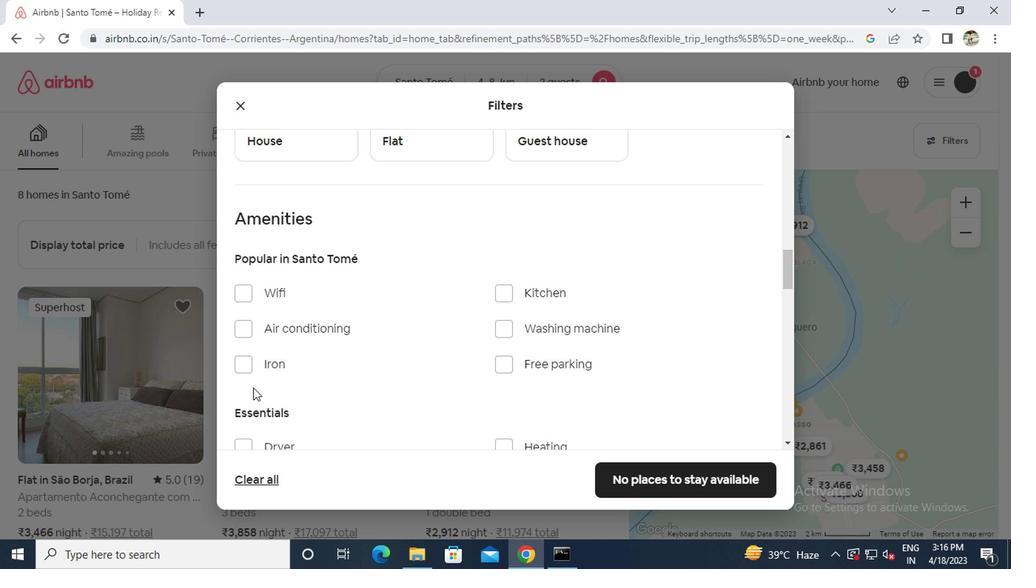 
Action: Mouse moved to (253, 384)
Screenshot: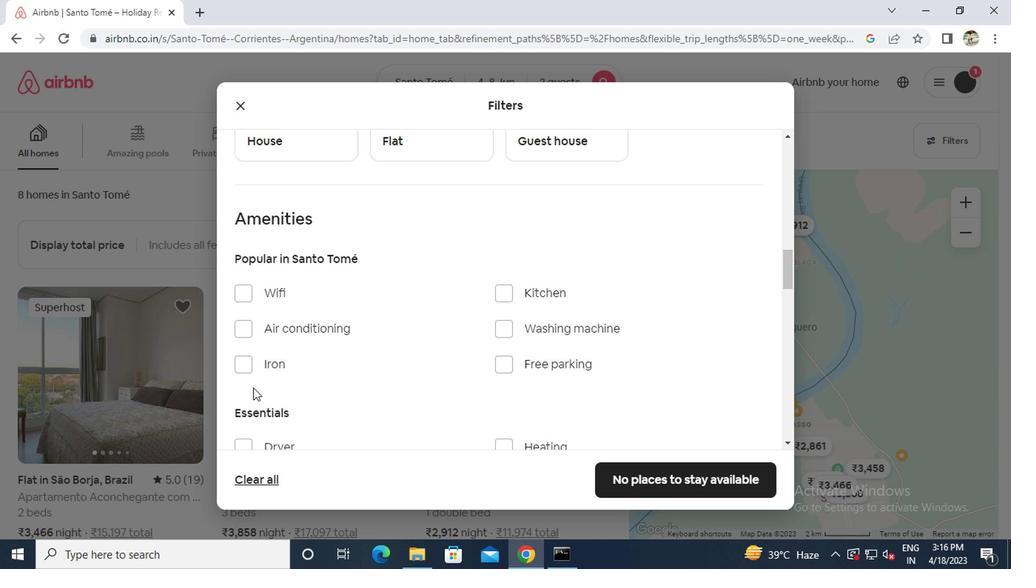 
Action: Mouse scrolled (253, 383) with delta (0, -1)
Screenshot: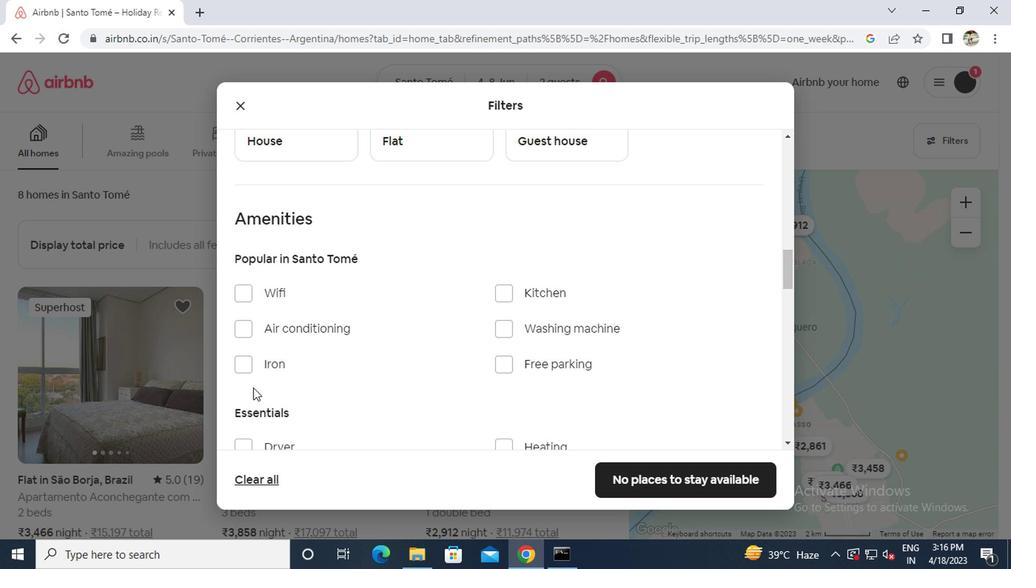 
Action: Mouse moved to (501, 302)
Screenshot: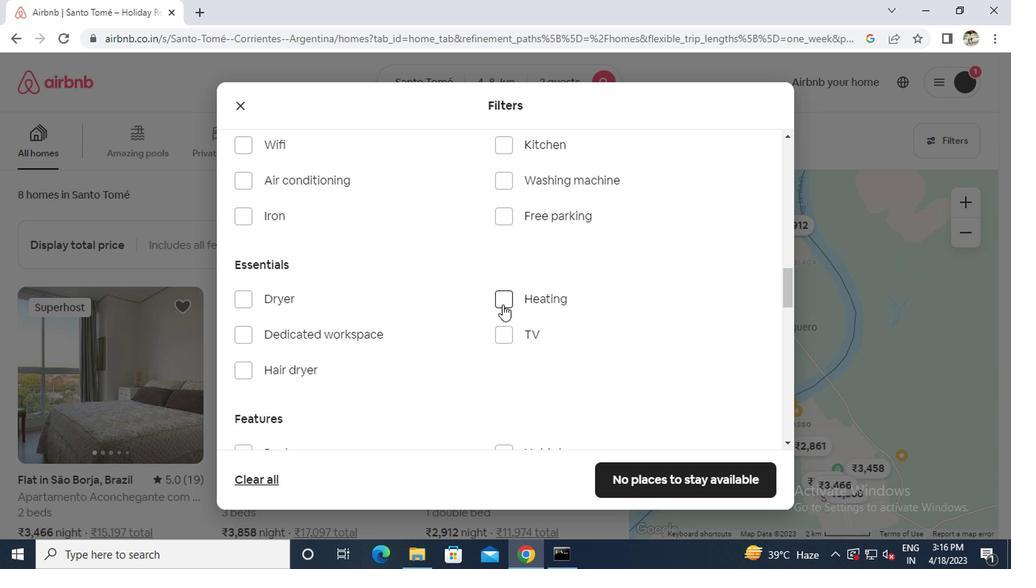 
Action: Mouse pressed left at (501, 302)
Screenshot: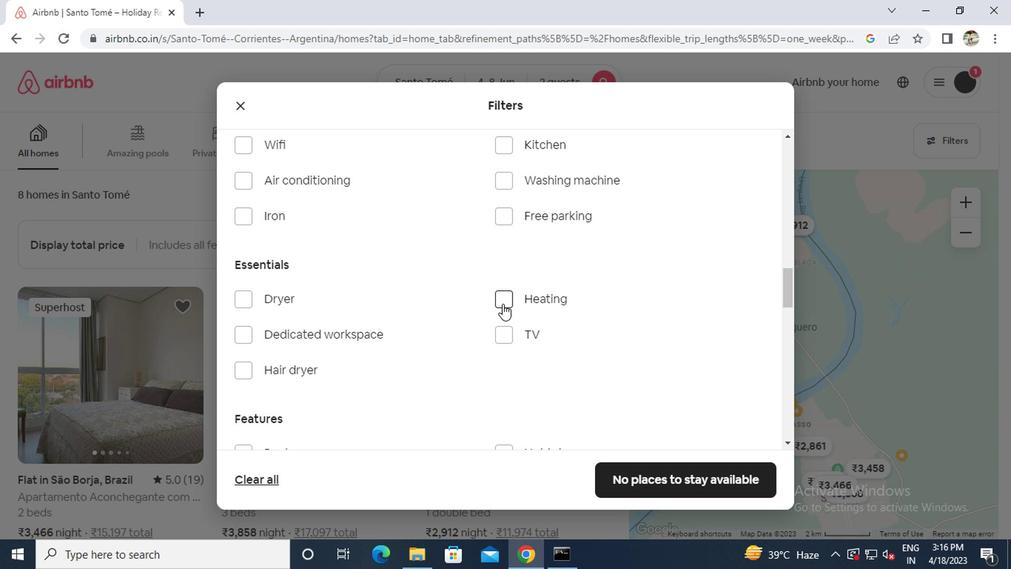 
Action: Mouse scrolled (501, 301) with delta (0, -1)
Screenshot: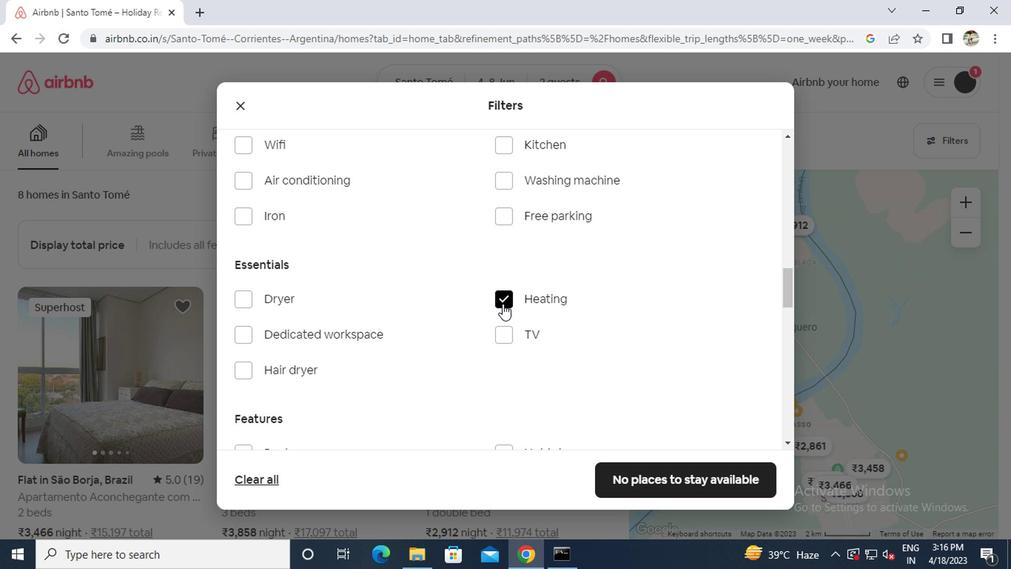 
Action: Mouse scrolled (501, 301) with delta (0, -1)
Screenshot: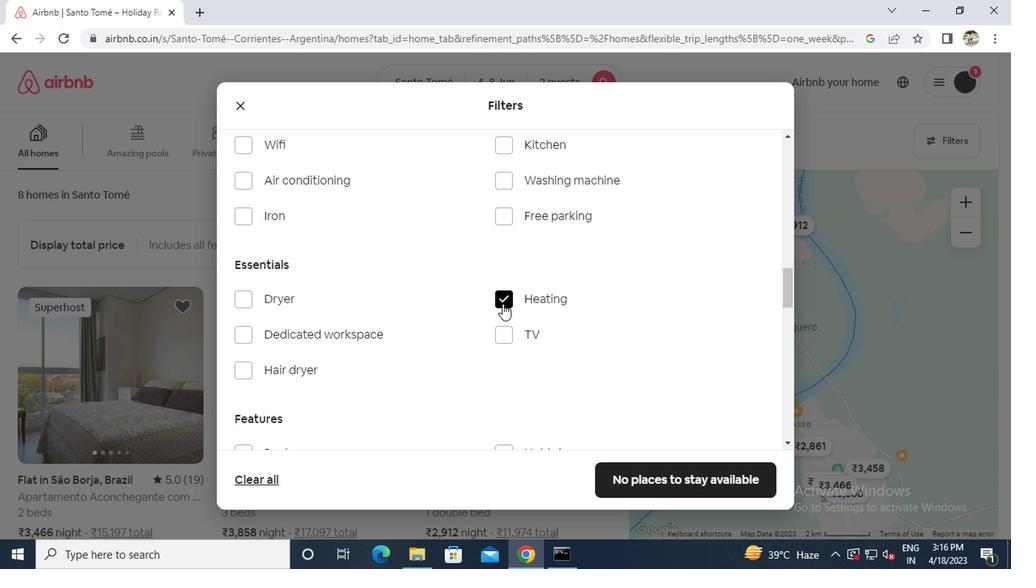 
Action: Mouse scrolled (501, 301) with delta (0, -1)
Screenshot: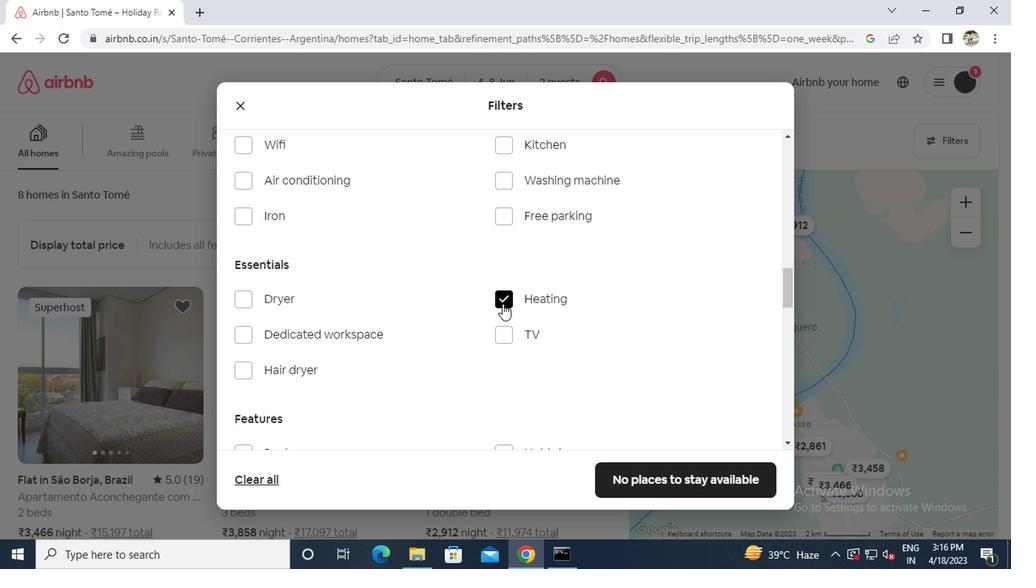 
Action: Mouse scrolled (501, 301) with delta (0, -1)
Screenshot: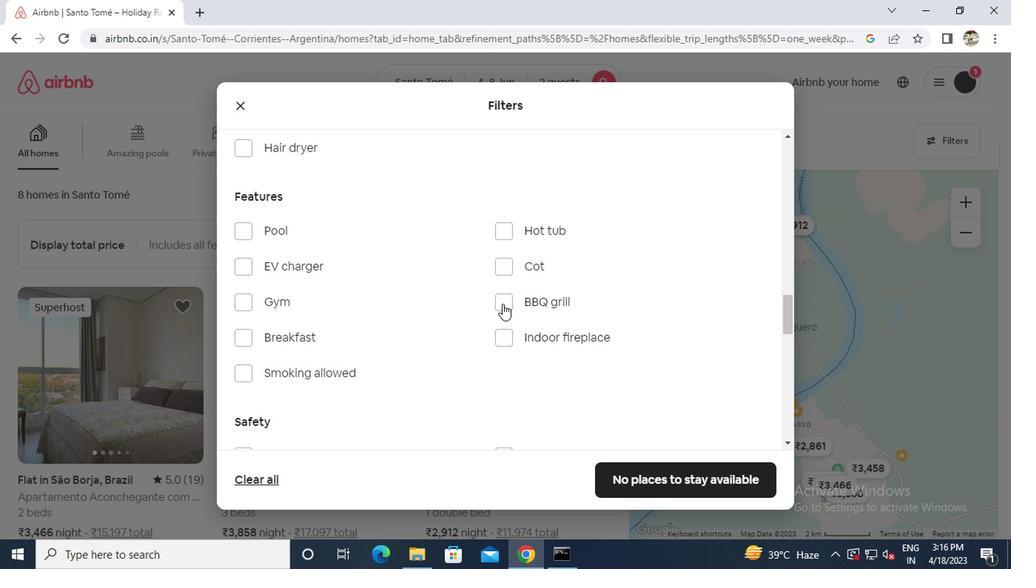 
Action: Mouse scrolled (501, 301) with delta (0, -1)
Screenshot: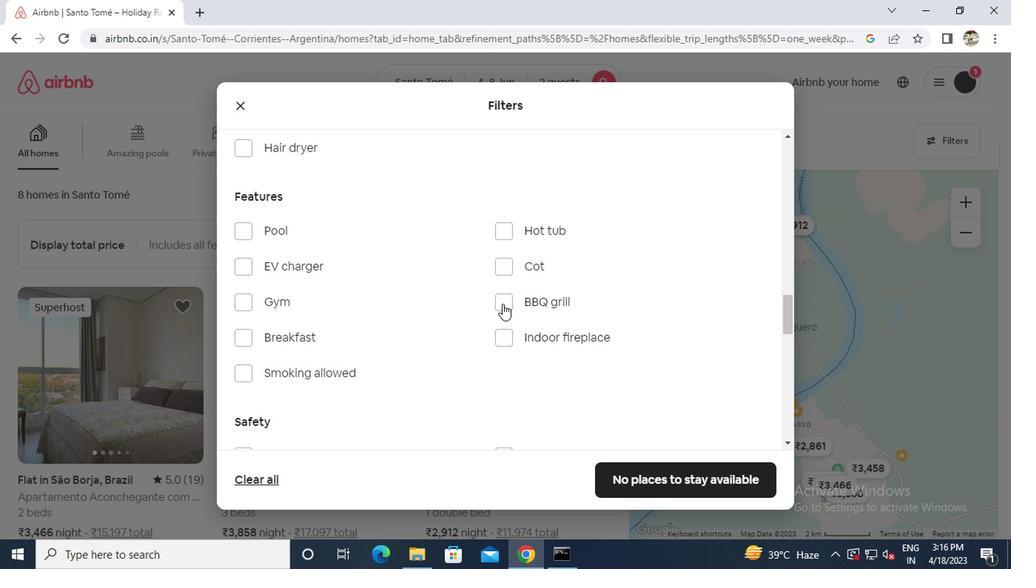 
Action: Mouse scrolled (501, 301) with delta (0, -1)
Screenshot: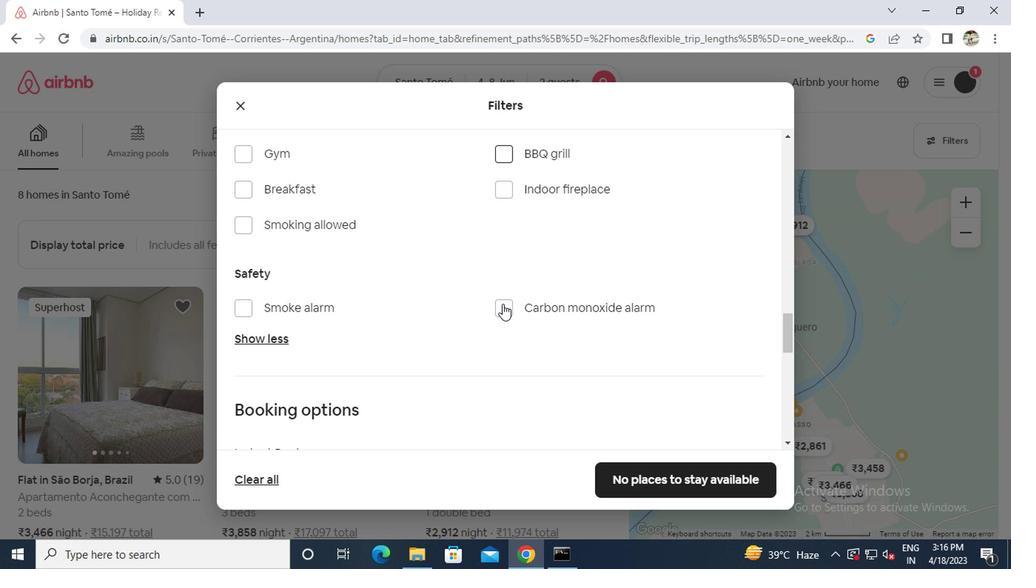 
Action: Mouse scrolled (501, 301) with delta (0, -1)
Screenshot: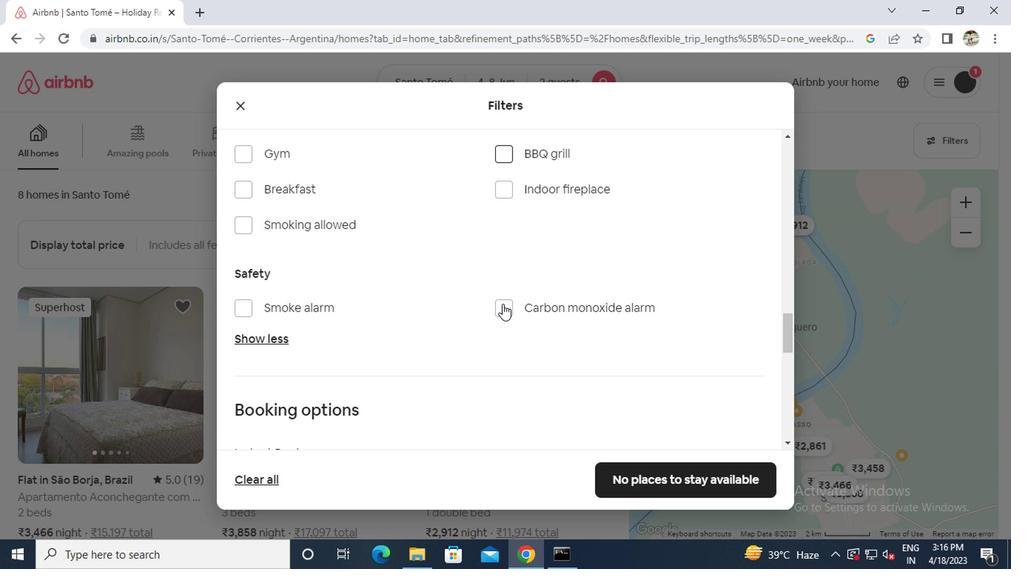 
Action: Mouse scrolled (501, 301) with delta (0, -1)
Screenshot: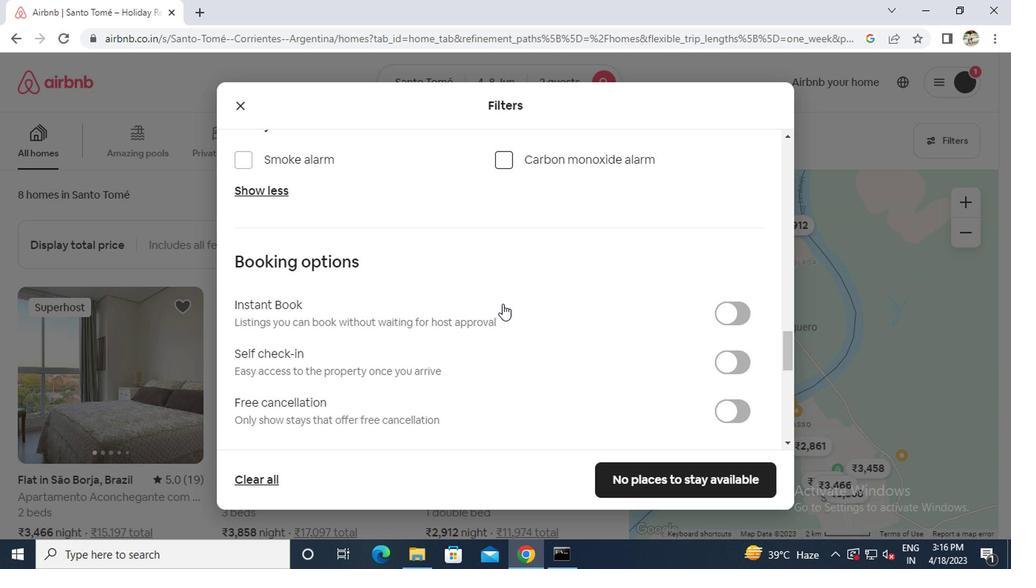 
Action: Mouse moved to (721, 277)
Screenshot: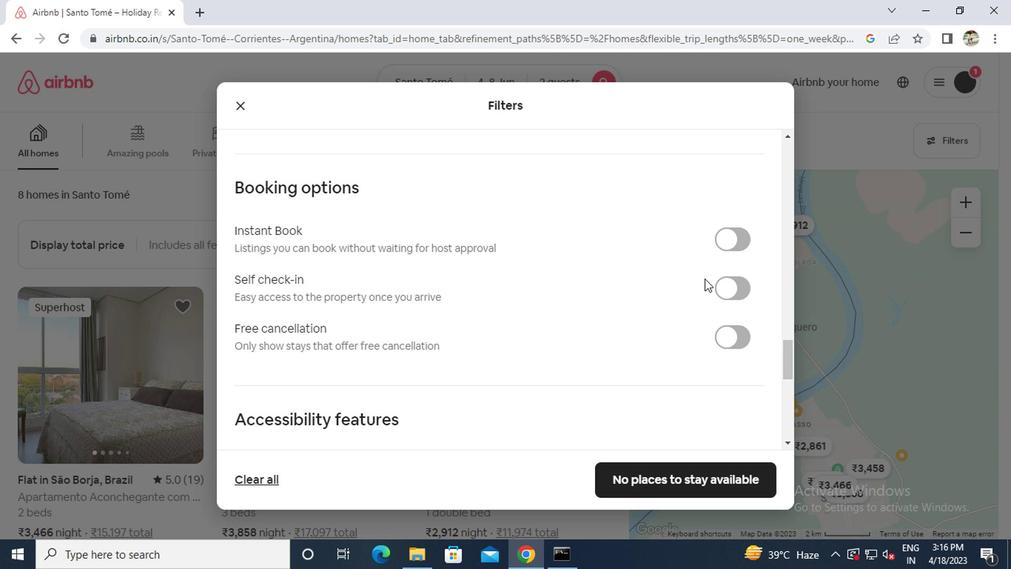
Action: Mouse pressed left at (721, 277)
Screenshot: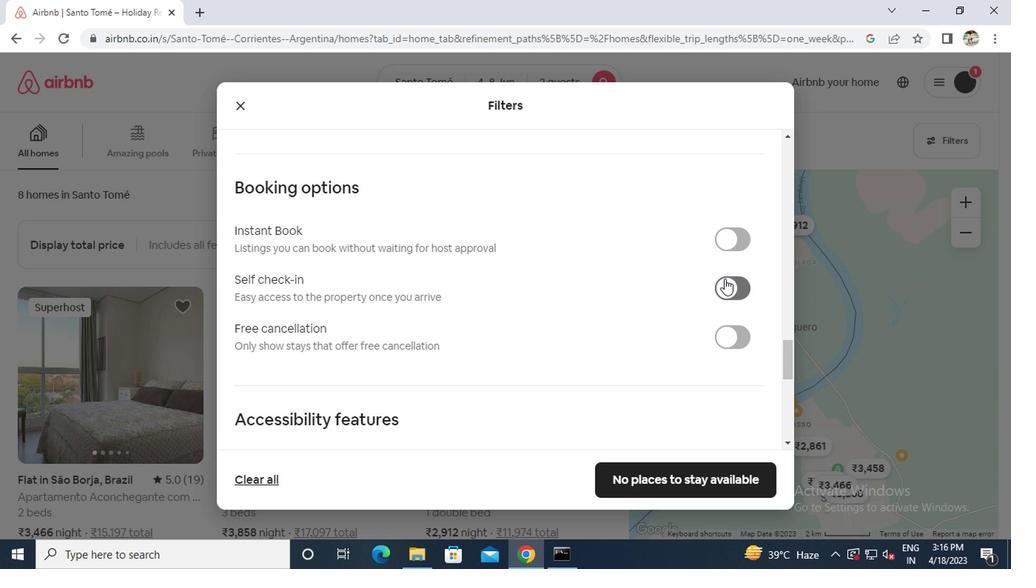 
Action: Mouse moved to (515, 316)
Screenshot: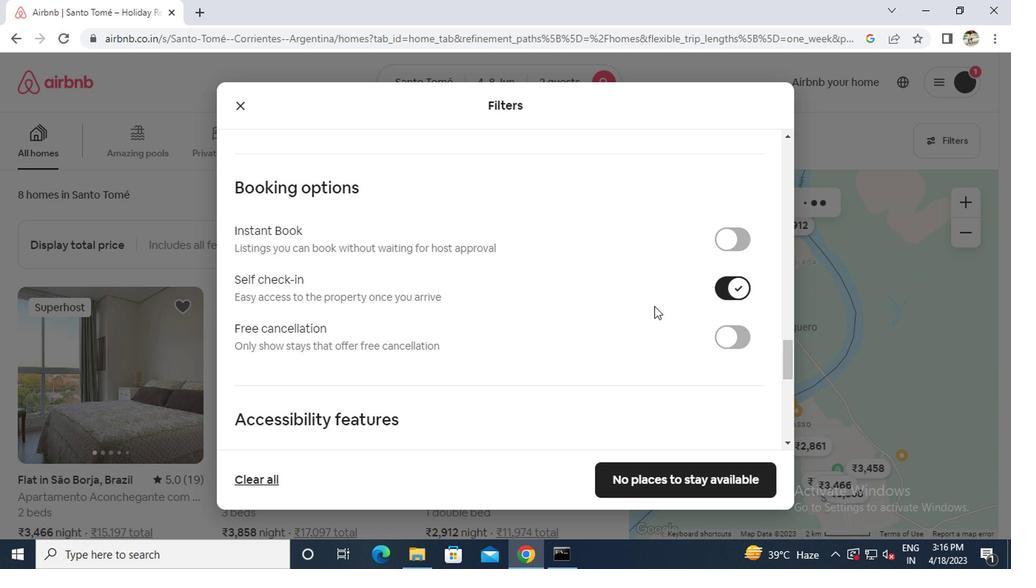 
Action: Mouse scrolled (515, 315) with delta (0, -1)
Screenshot: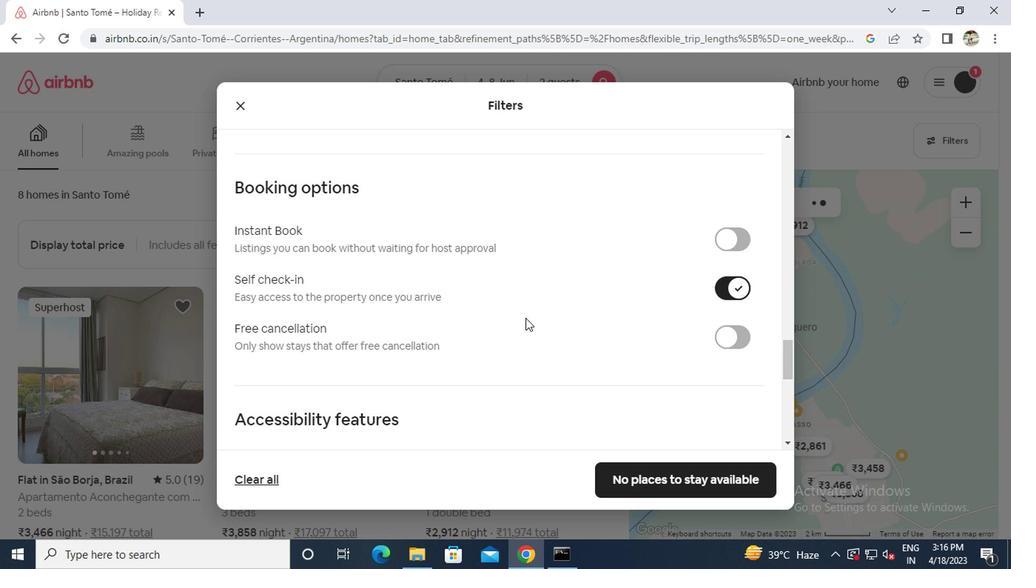 
Action: Mouse moved to (512, 318)
Screenshot: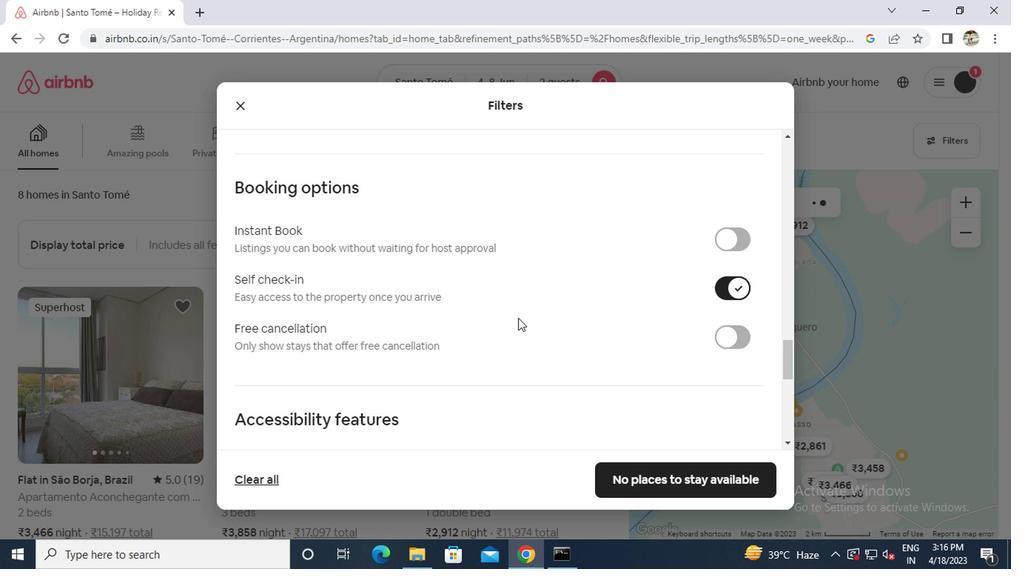 
Action: Mouse scrolled (512, 317) with delta (0, 0)
Screenshot: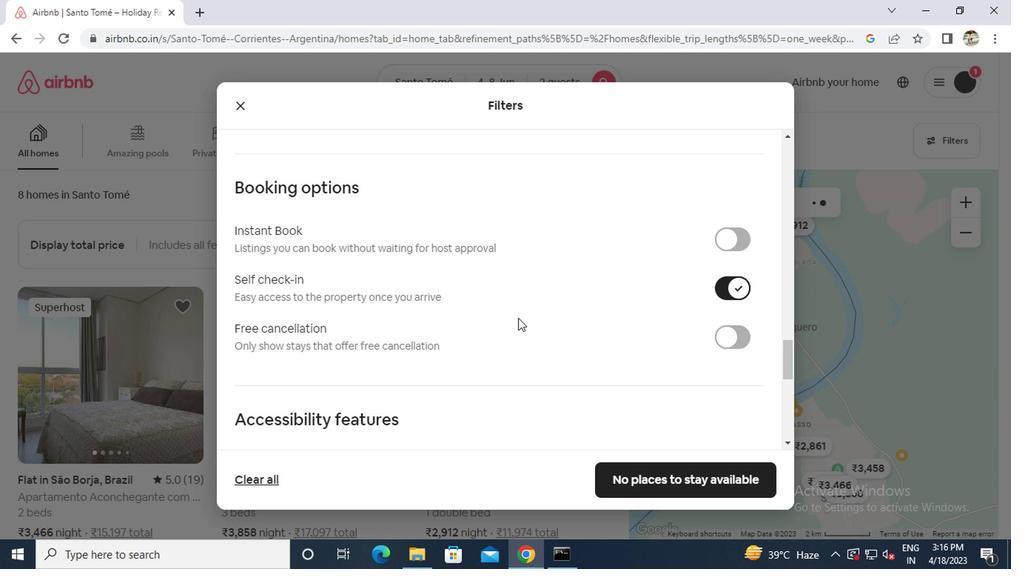 
Action: Mouse moved to (509, 320)
Screenshot: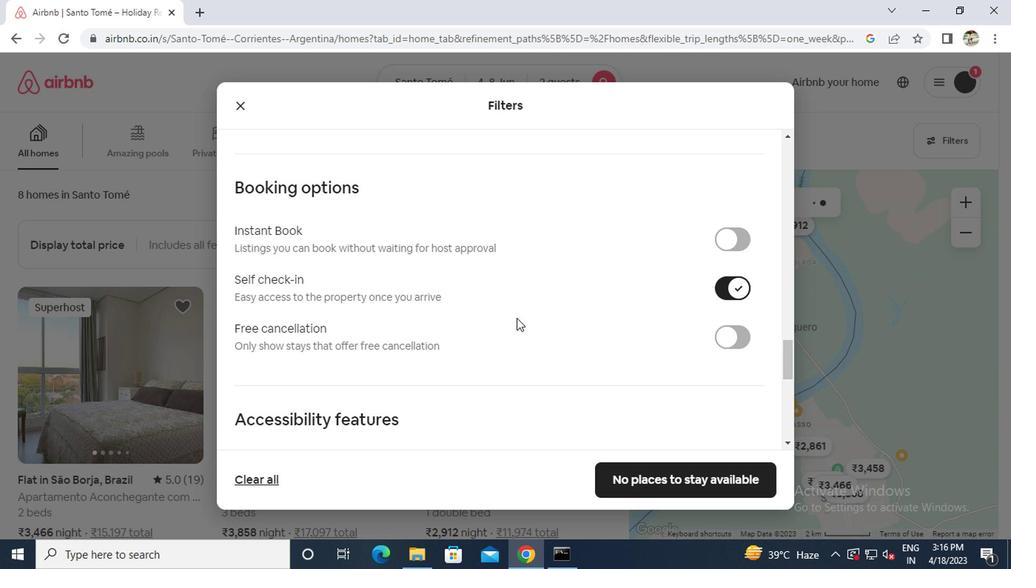 
Action: Mouse scrolled (509, 319) with delta (0, 0)
Screenshot: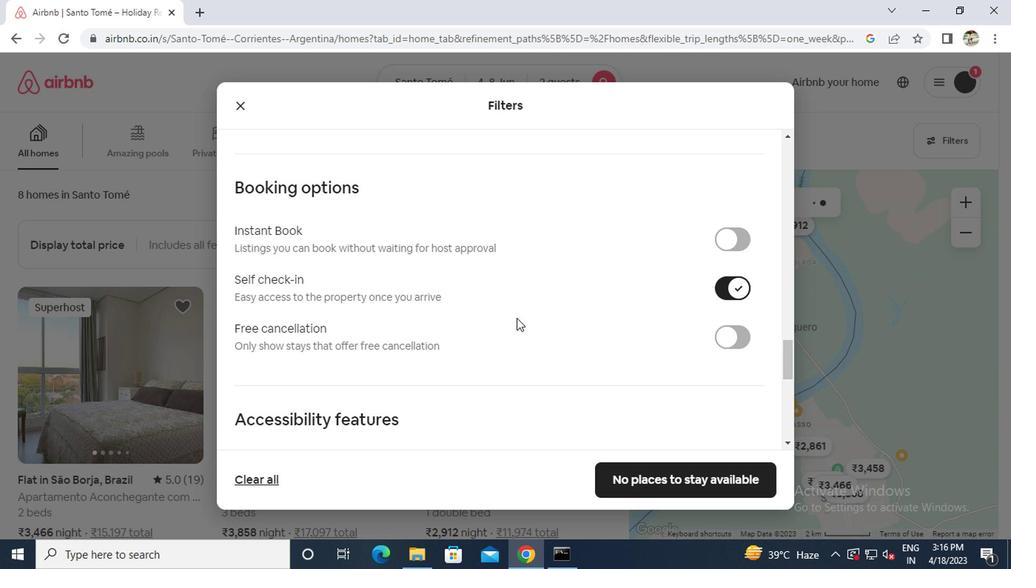 
Action: Mouse moved to (508, 322)
Screenshot: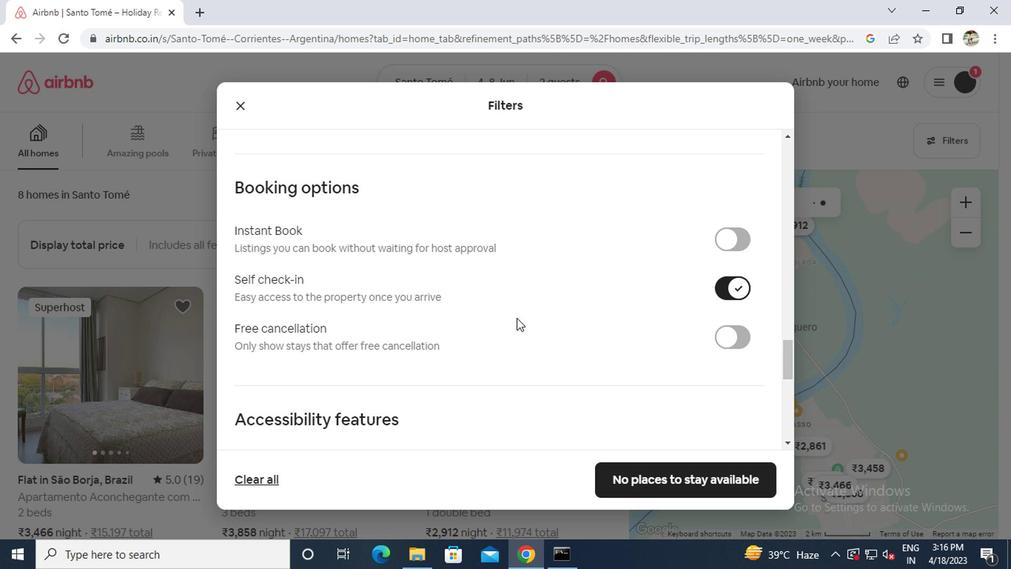 
Action: Mouse scrolled (508, 321) with delta (0, 0)
Screenshot: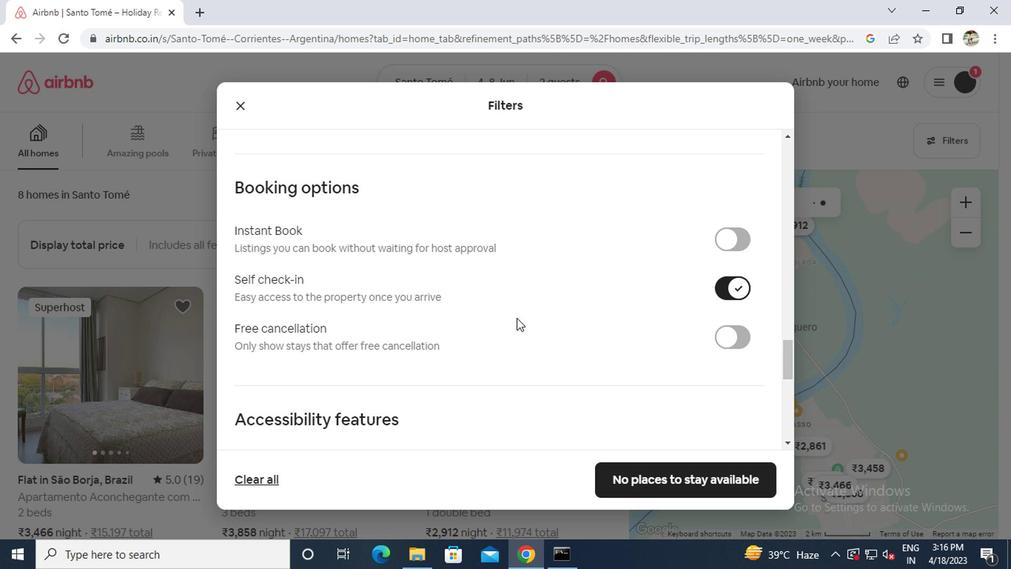 
Action: Mouse scrolled (508, 321) with delta (0, 0)
Screenshot: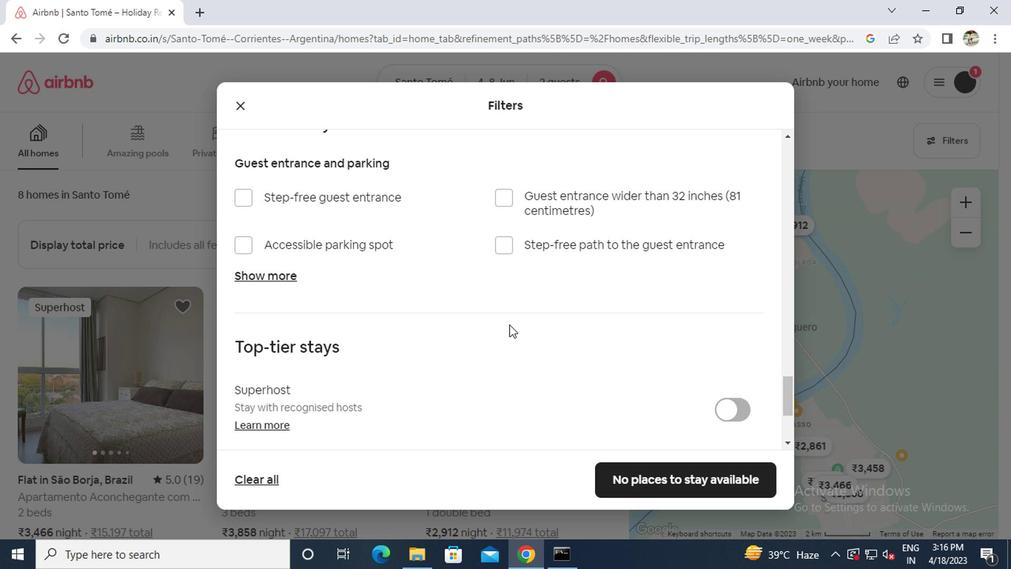 
Action: Mouse scrolled (508, 321) with delta (0, 0)
Screenshot: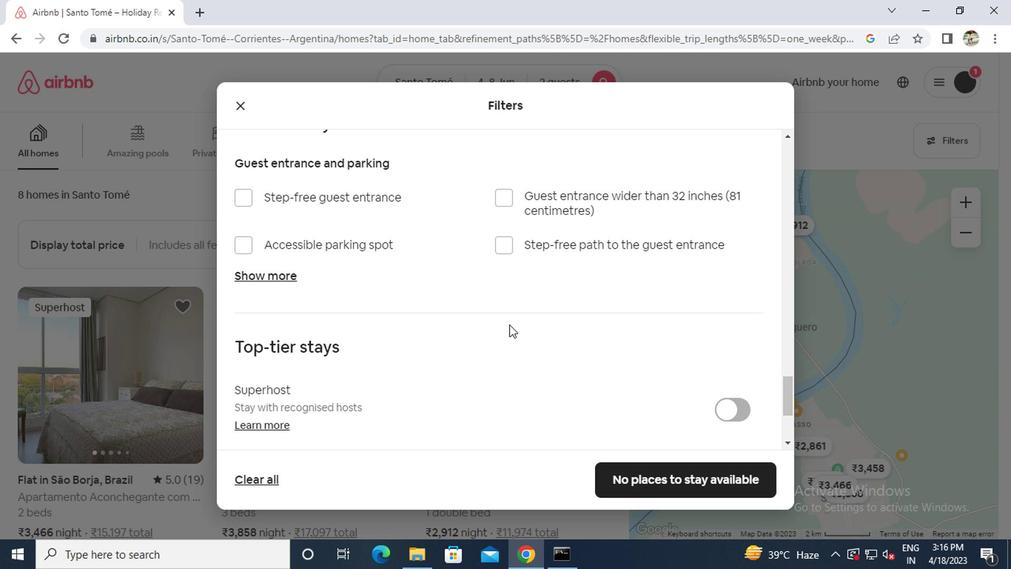 
Action: Mouse scrolled (508, 321) with delta (0, 0)
Screenshot: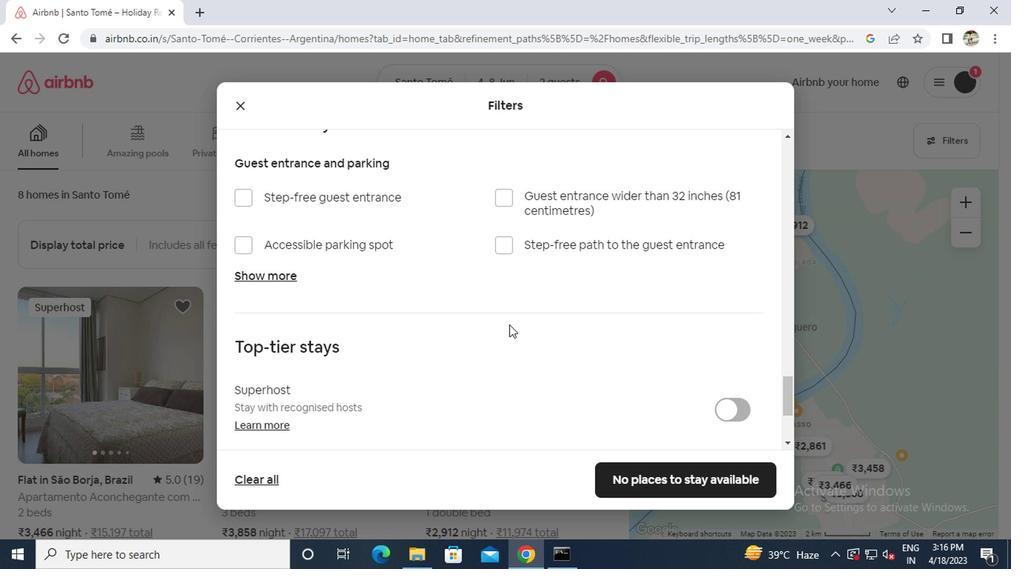
Action: Mouse scrolled (508, 321) with delta (0, 0)
Screenshot: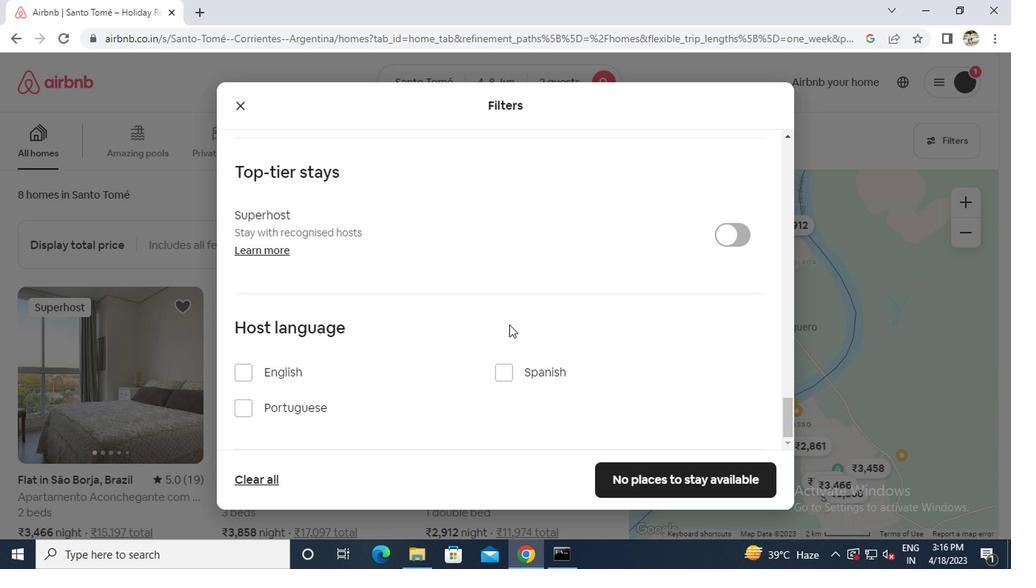 
Action: Mouse scrolled (508, 321) with delta (0, 0)
Screenshot: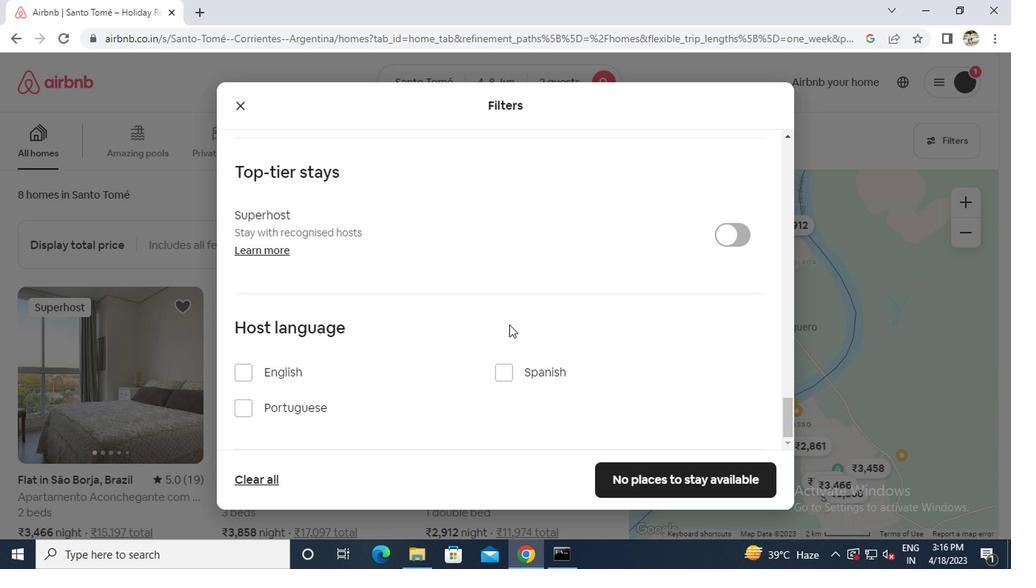 
Action: Mouse moved to (259, 370)
Screenshot: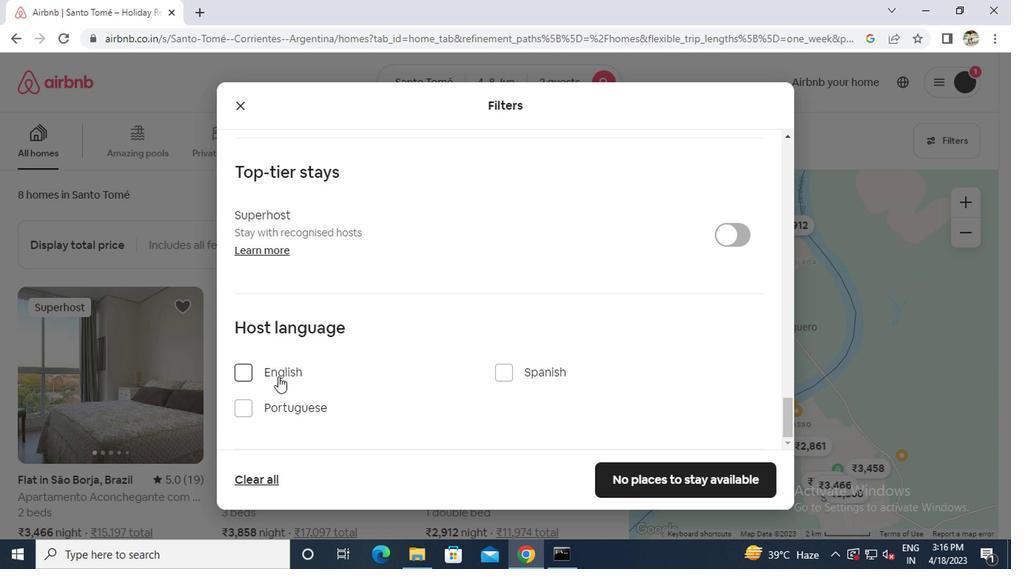 
Action: Mouse pressed left at (259, 370)
Screenshot: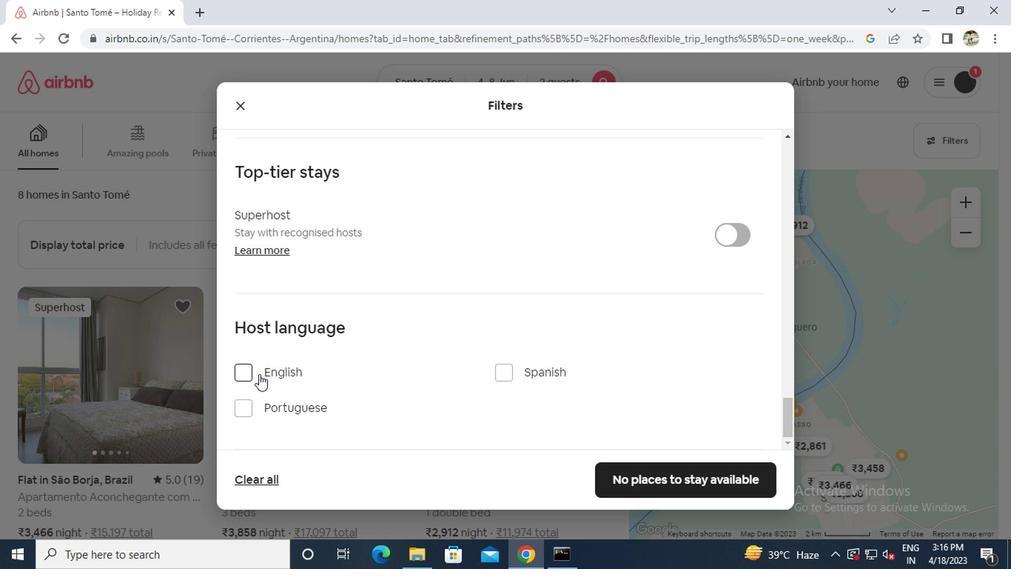 
Action: Mouse moved to (628, 468)
Screenshot: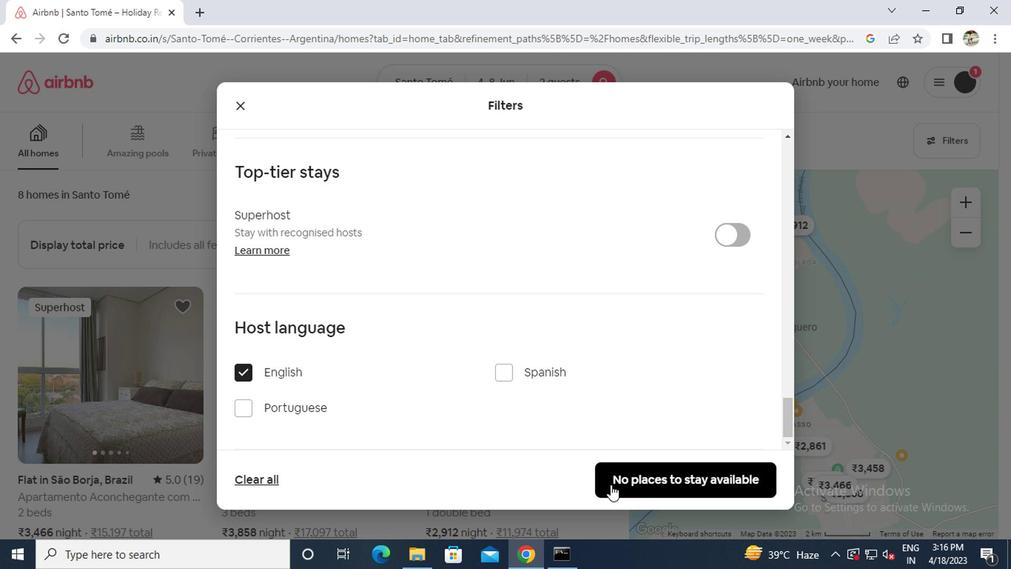 
Action: Mouse pressed left at (628, 468)
Screenshot: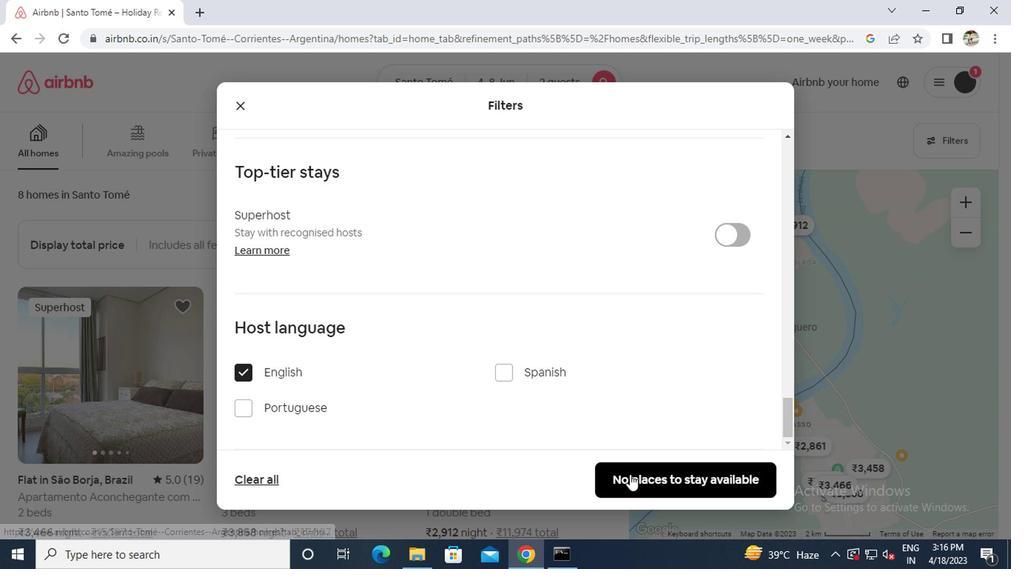 
